 Task: Find a one-way business class flight from San Diego to Springfield for 9 passengers on May 2, with 2 carry-on bags and a price limit of ₹600,000.
Action: Mouse moved to (199, 336)
Screenshot: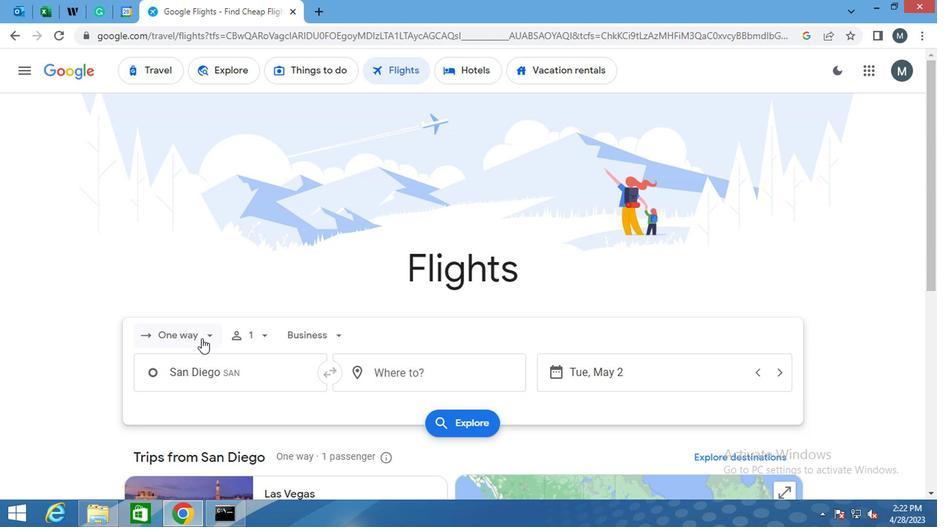 
Action: Mouse pressed left at (199, 336)
Screenshot: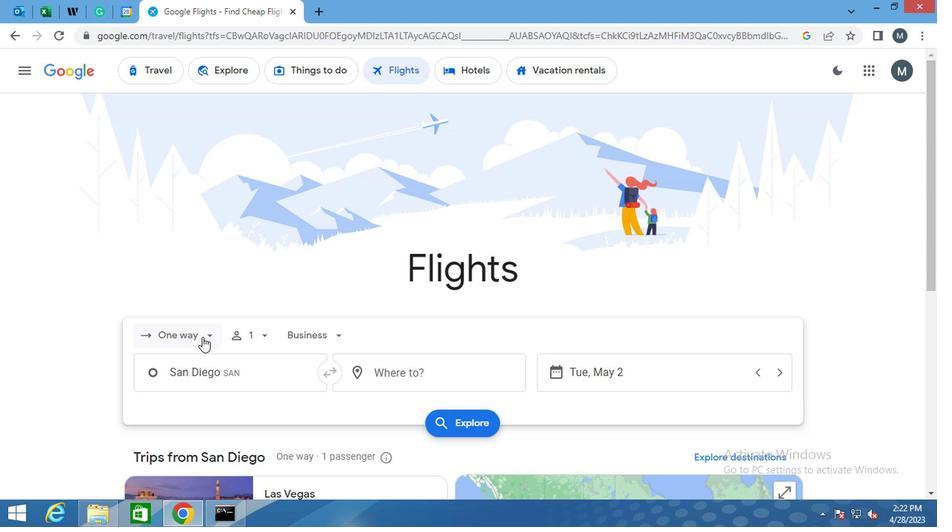 
Action: Mouse moved to (193, 393)
Screenshot: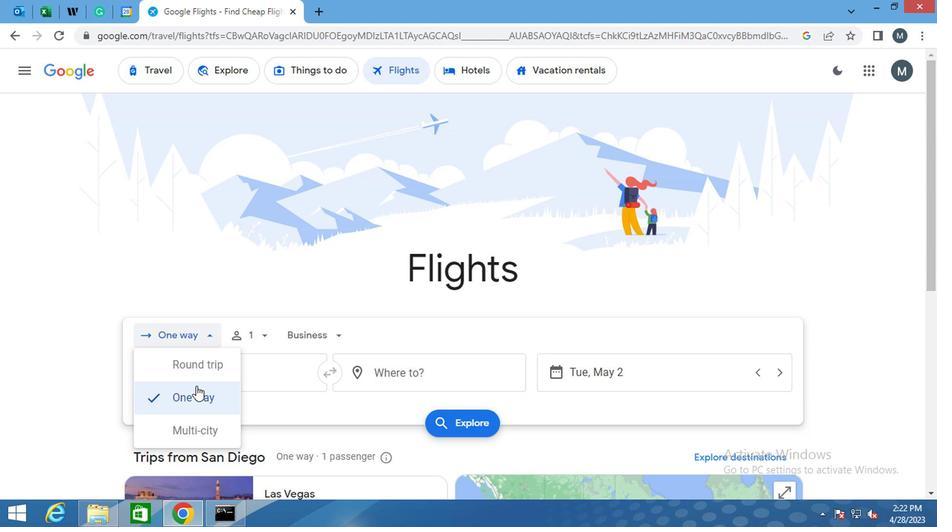 
Action: Mouse pressed left at (193, 393)
Screenshot: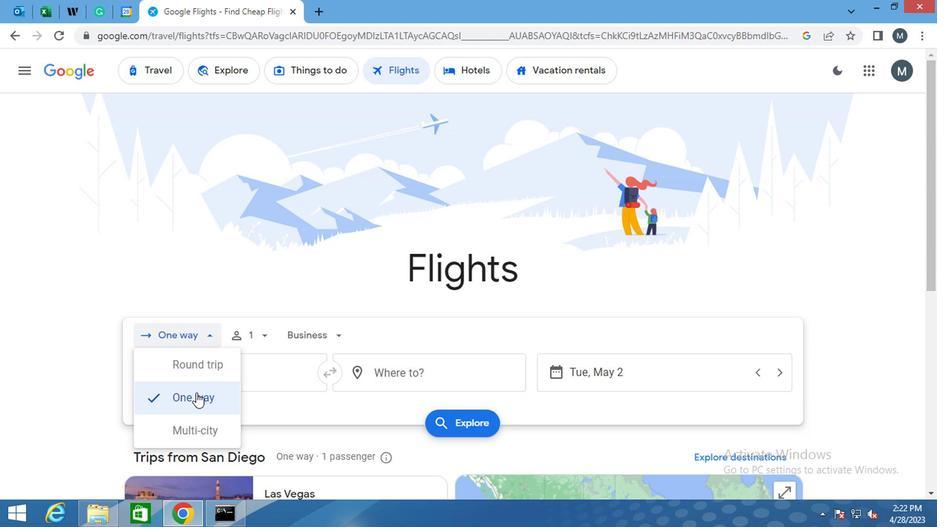 
Action: Mouse moved to (253, 337)
Screenshot: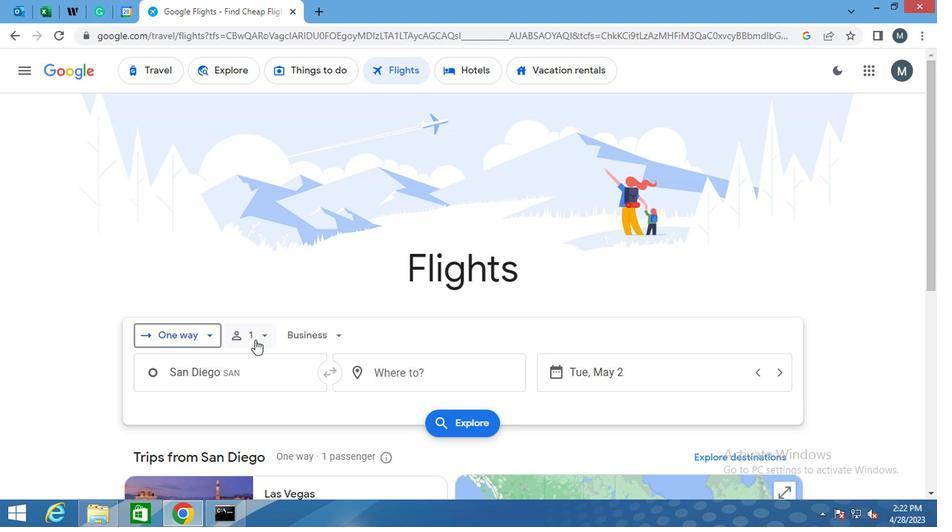 
Action: Mouse pressed left at (253, 337)
Screenshot: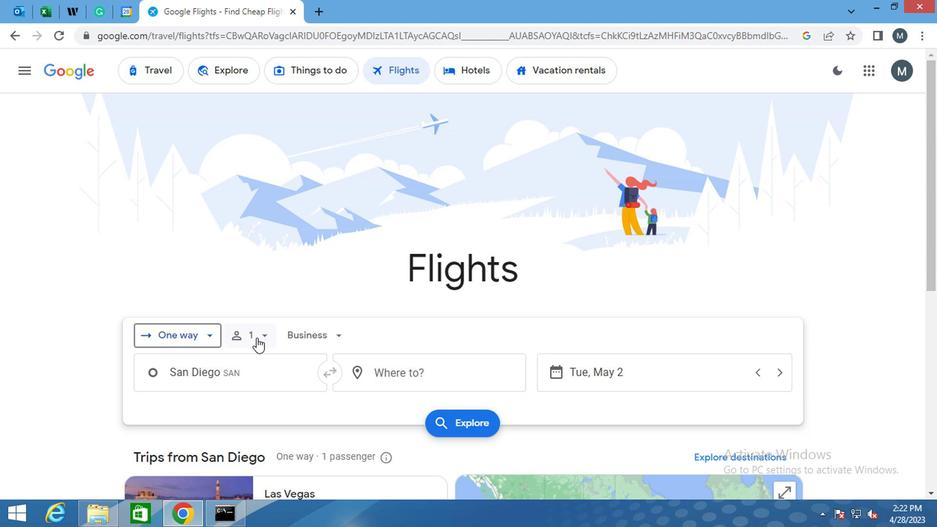 
Action: Mouse moved to (361, 405)
Screenshot: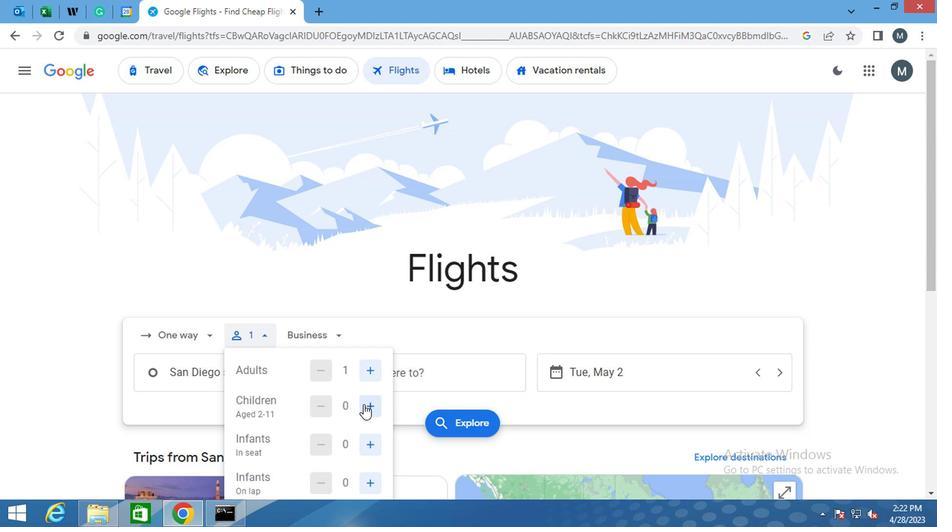 
Action: Mouse pressed left at (361, 405)
Screenshot: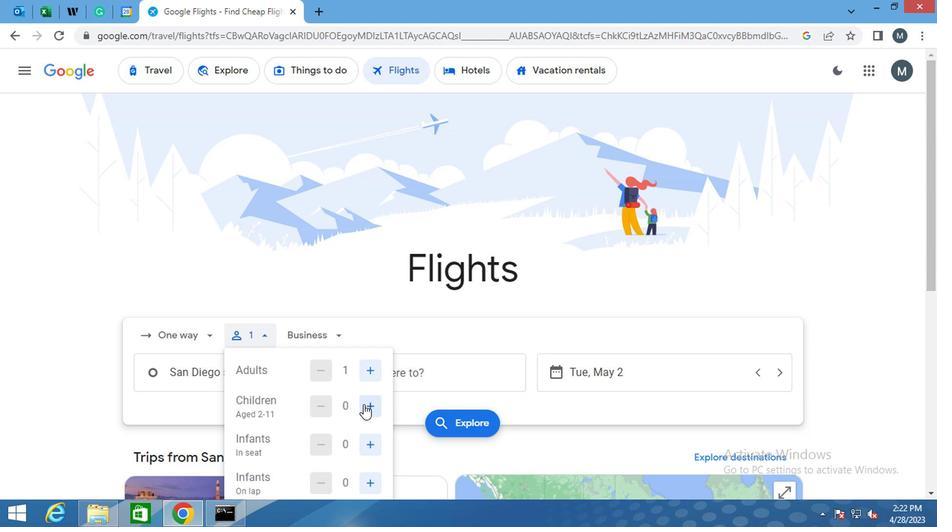 
Action: Mouse moved to (361, 405)
Screenshot: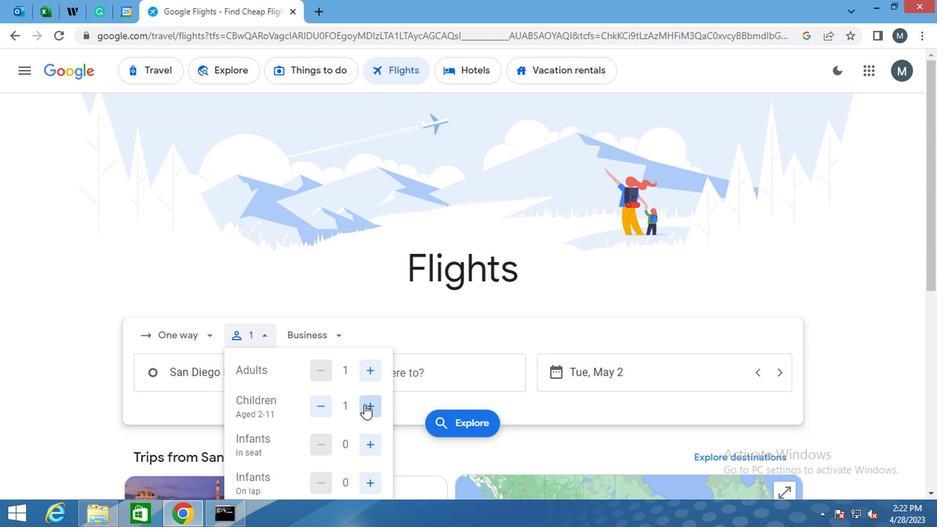 
Action: Mouse pressed left at (361, 405)
Screenshot: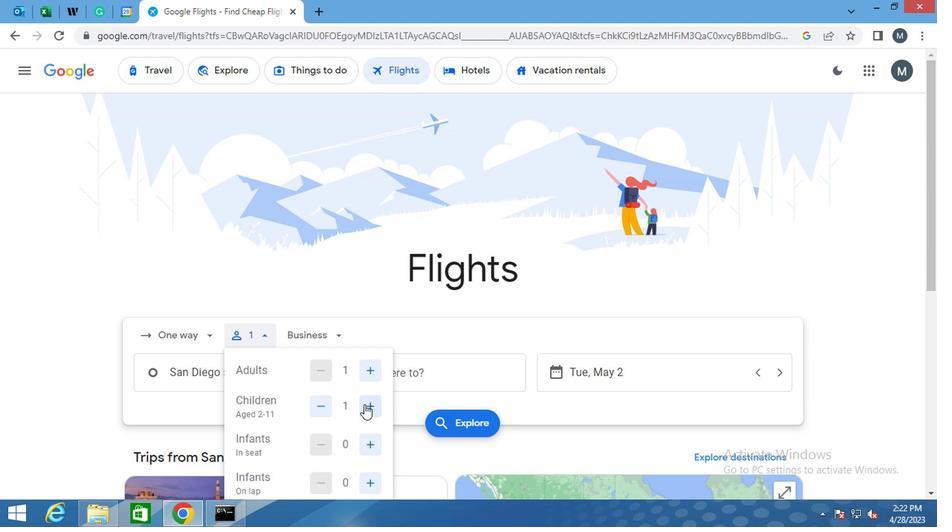 
Action: Mouse pressed left at (361, 405)
Screenshot: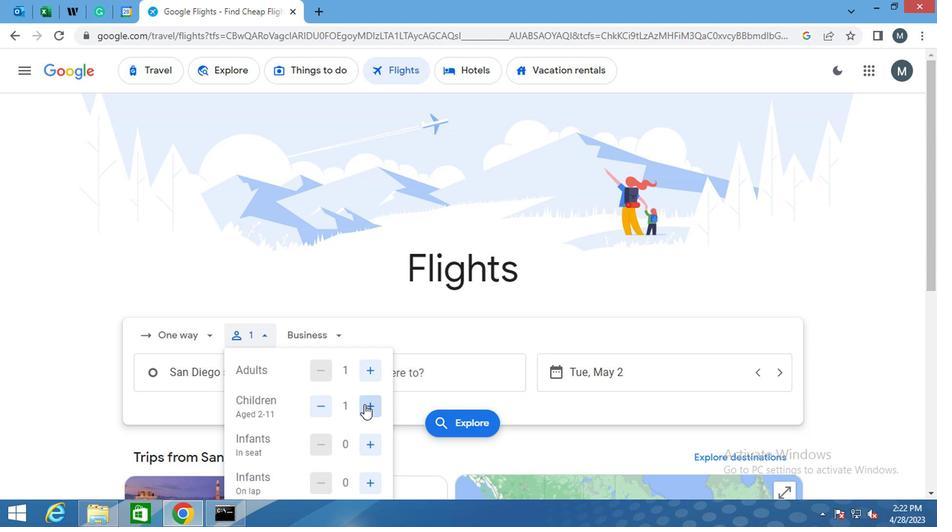 
Action: Mouse pressed left at (361, 405)
Screenshot: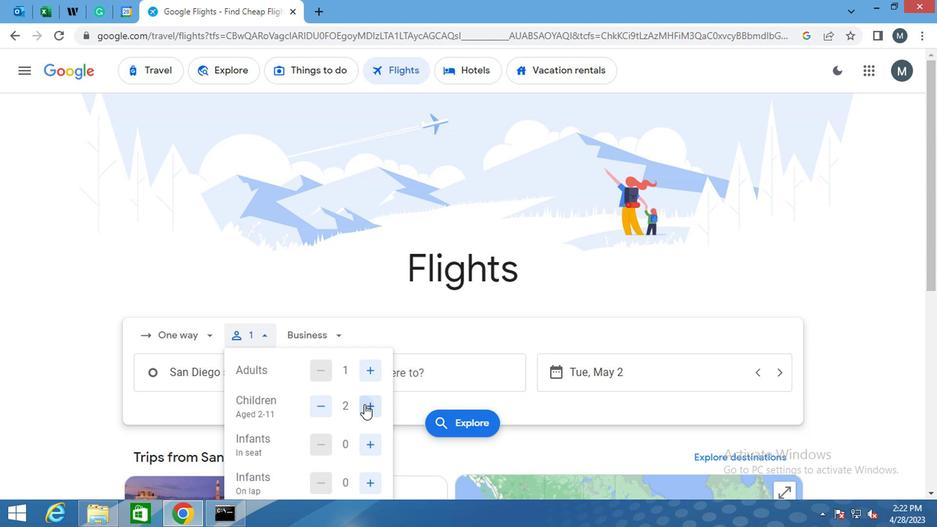 
Action: Mouse pressed left at (361, 405)
Screenshot: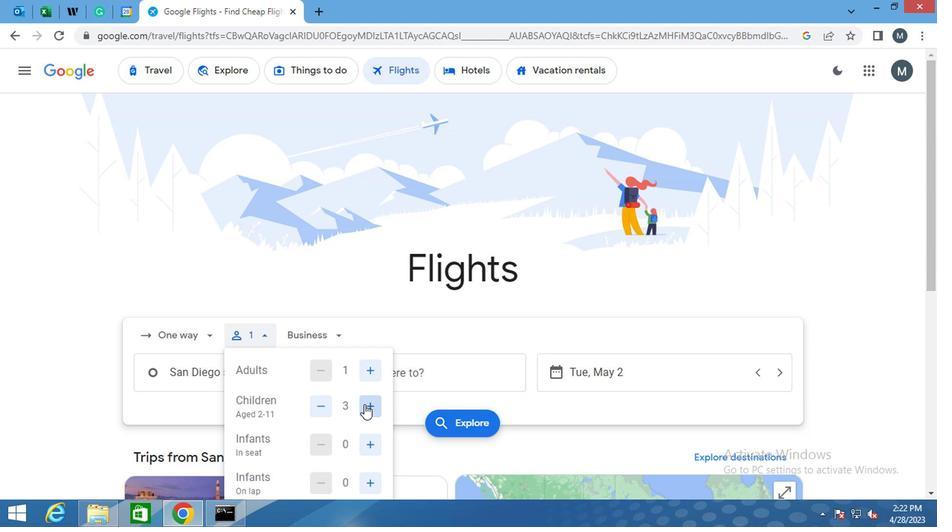 
Action: Mouse pressed left at (361, 405)
Screenshot: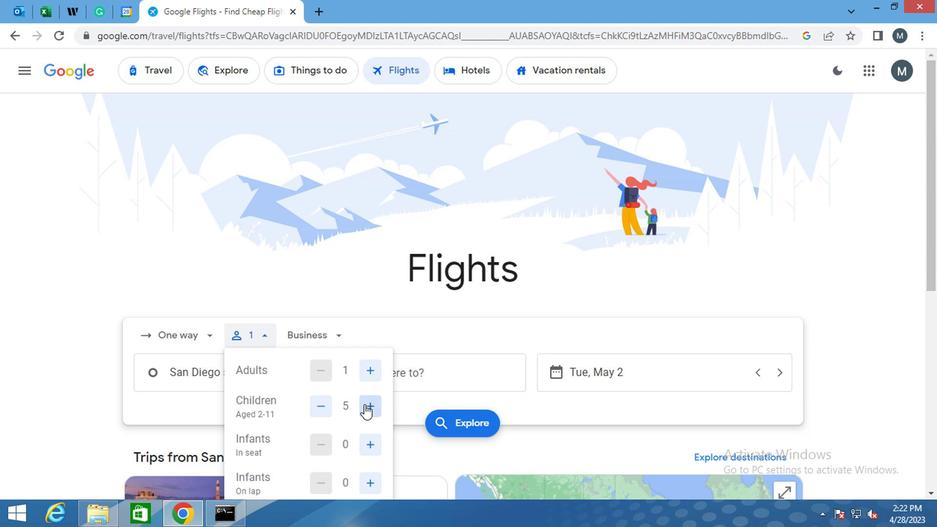 
Action: Mouse moved to (363, 405)
Screenshot: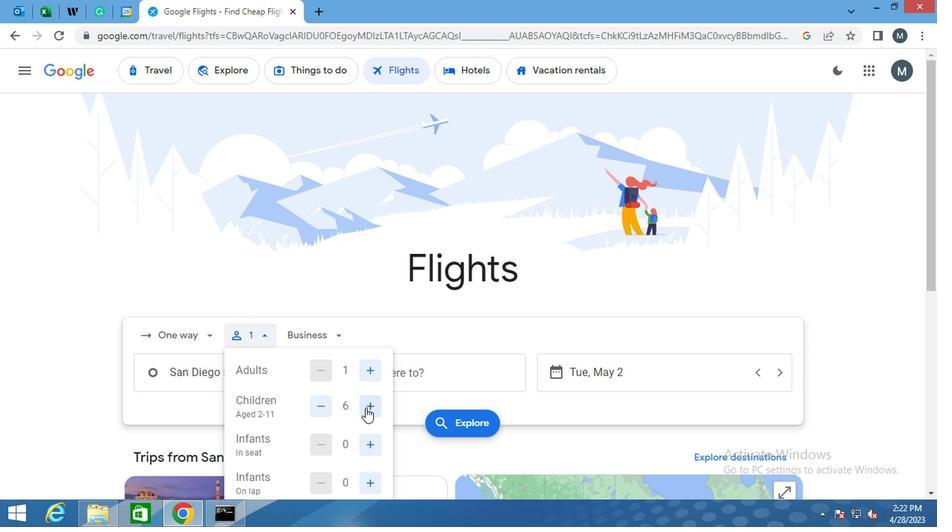 
Action: Mouse scrolled (363, 405) with delta (0, 0)
Screenshot: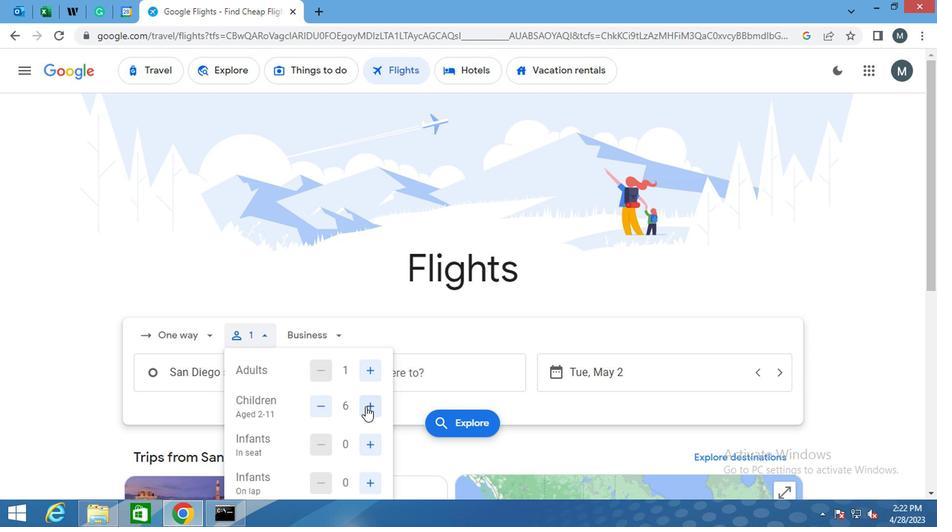 
Action: Mouse moved to (365, 380)
Screenshot: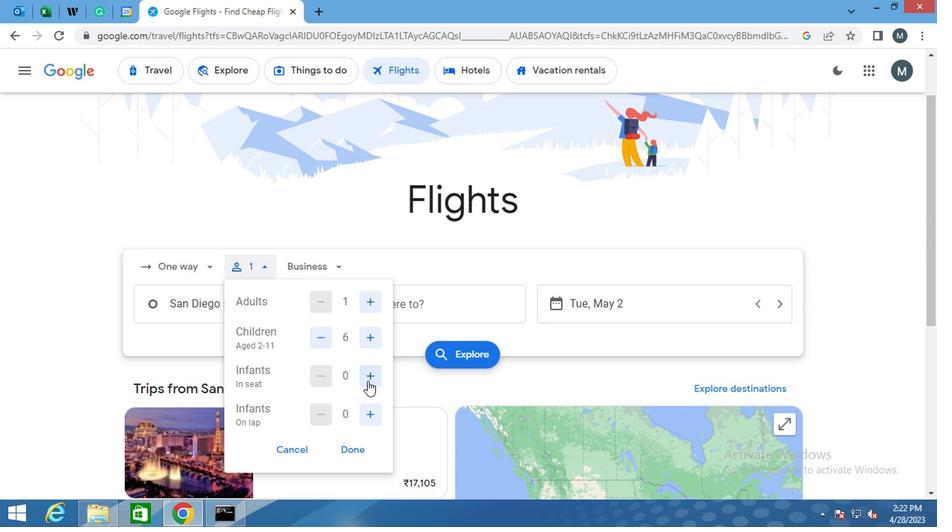 
Action: Mouse pressed left at (365, 380)
Screenshot: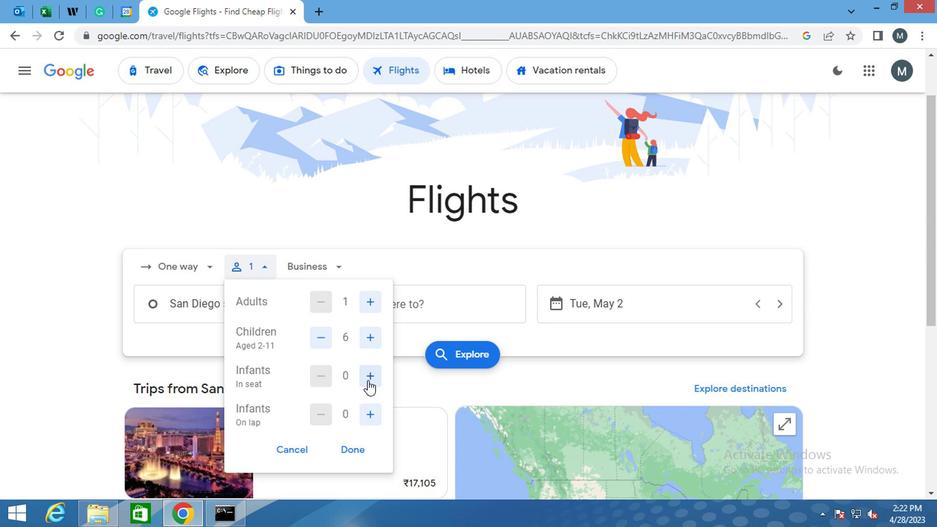 
Action: Mouse moved to (364, 412)
Screenshot: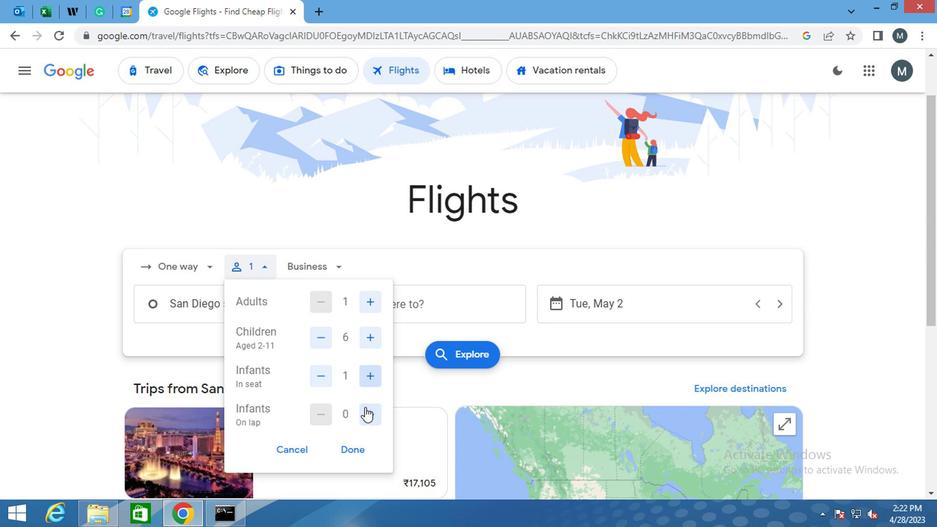 
Action: Mouse pressed left at (364, 412)
Screenshot: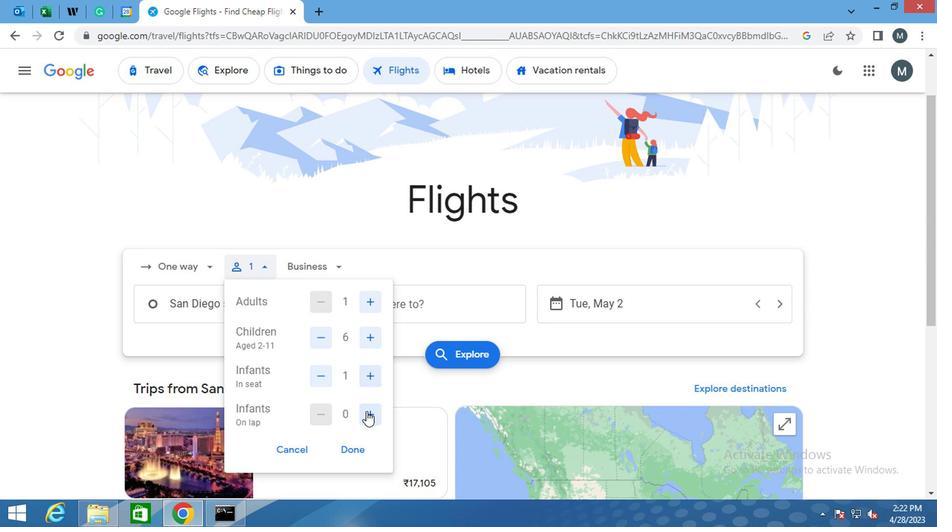 
Action: Mouse moved to (354, 450)
Screenshot: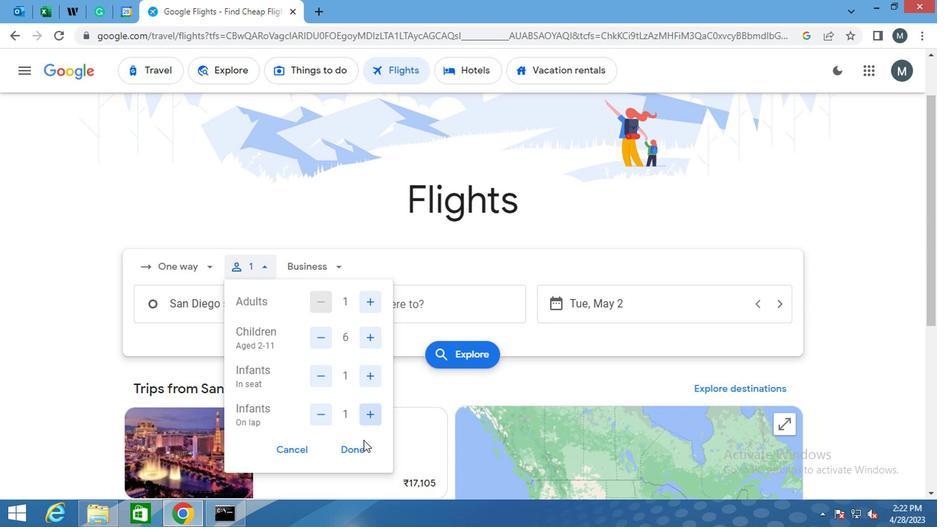 
Action: Mouse pressed left at (354, 450)
Screenshot: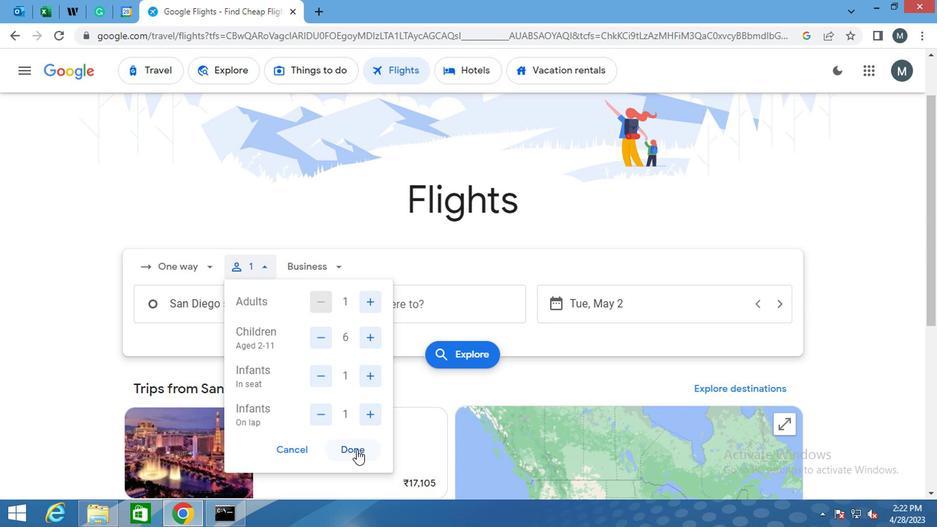 
Action: Mouse moved to (323, 268)
Screenshot: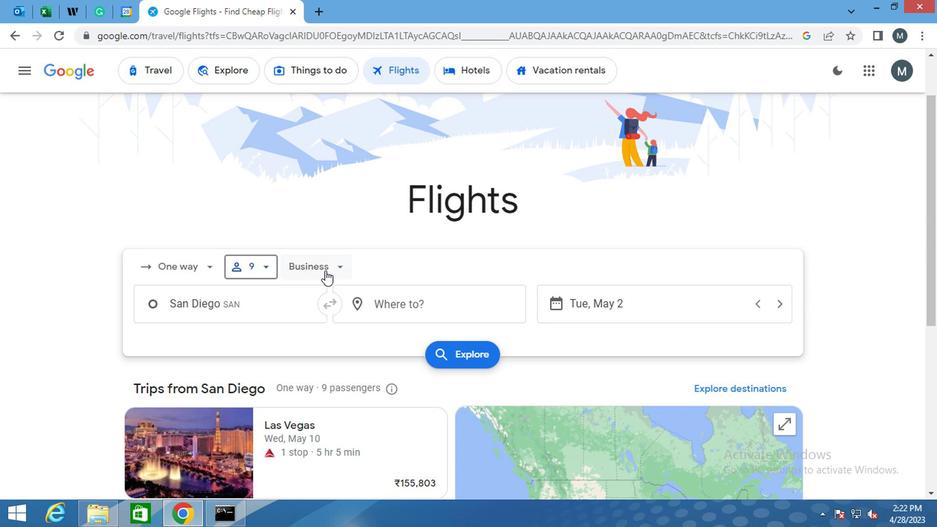 
Action: Mouse pressed left at (323, 268)
Screenshot: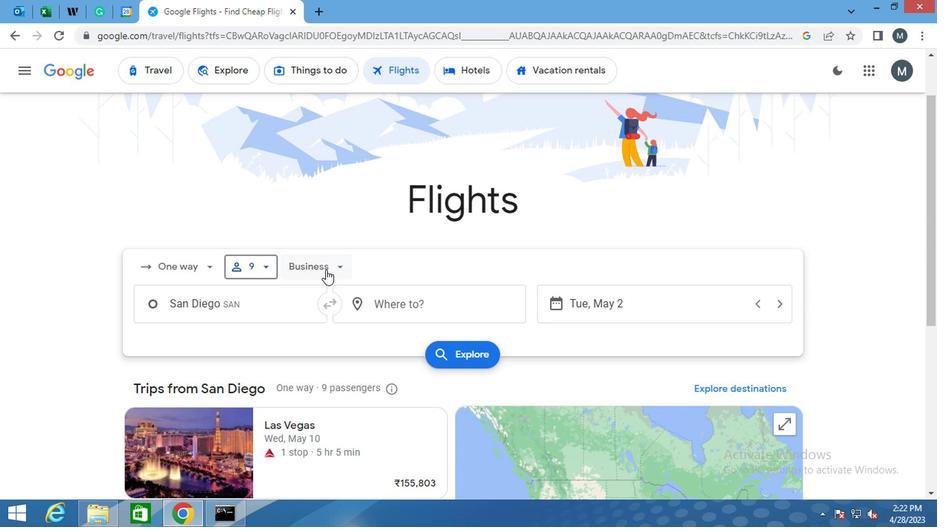 
Action: Mouse moved to (338, 365)
Screenshot: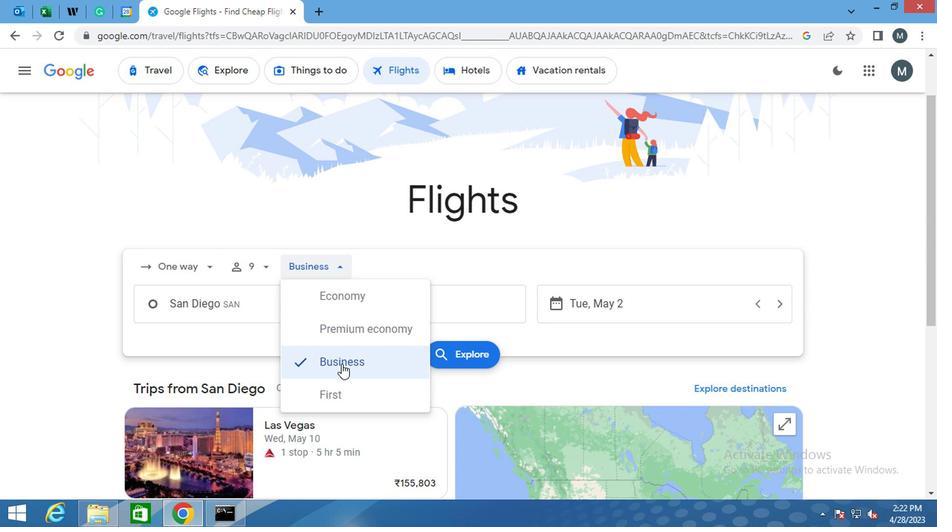 
Action: Mouse pressed left at (338, 365)
Screenshot: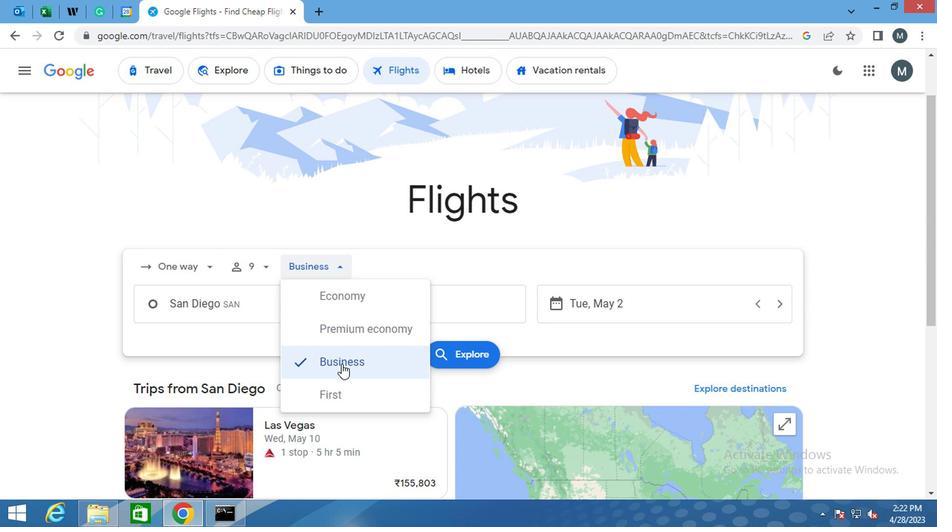 
Action: Mouse moved to (239, 304)
Screenshot: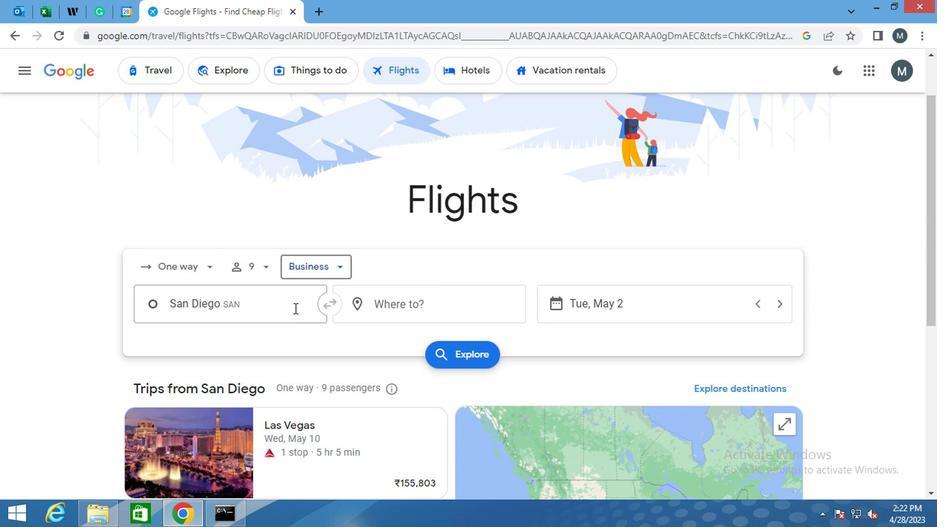 
Action: Mouse pressed left at (239, 304)
Screenshot: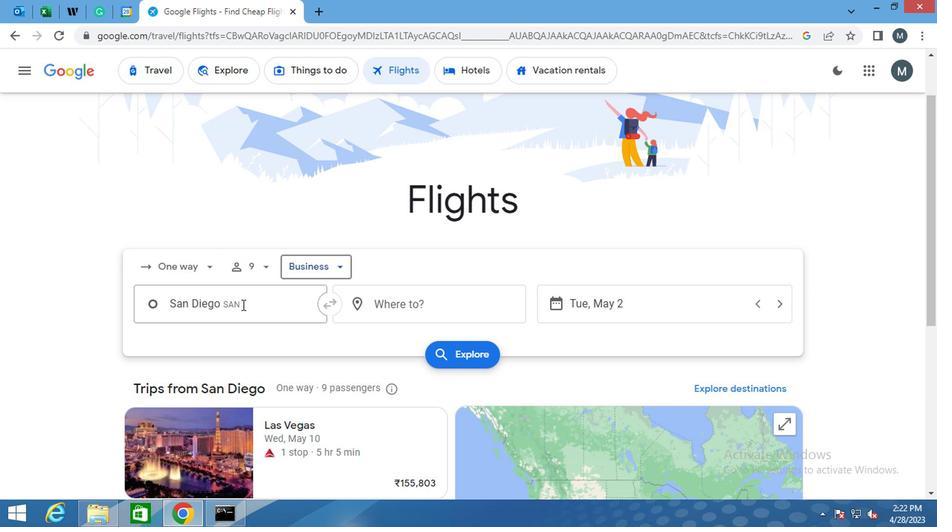
Action: Mouse moved to (260, 381)
Screenshot: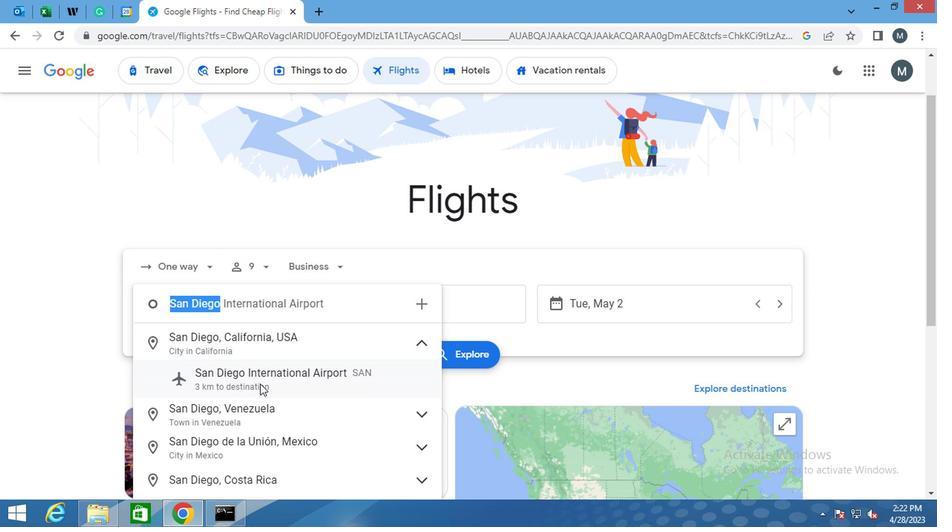 
Action: Mouse pressed left at (260, 381)
Screenshot: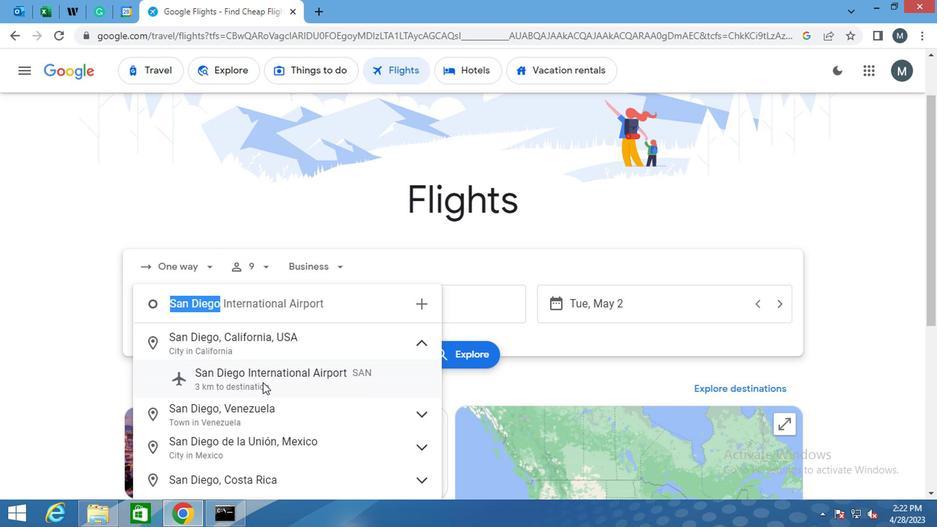 
Action: Mouse moved to (388, 311)
Screenshot: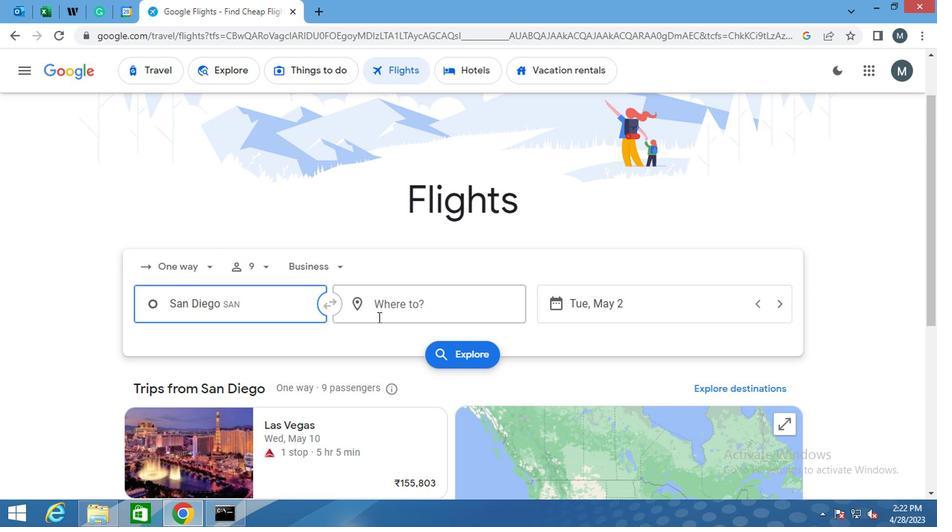 
Action: Mouse pressed left at (388, 311)
Screenshot: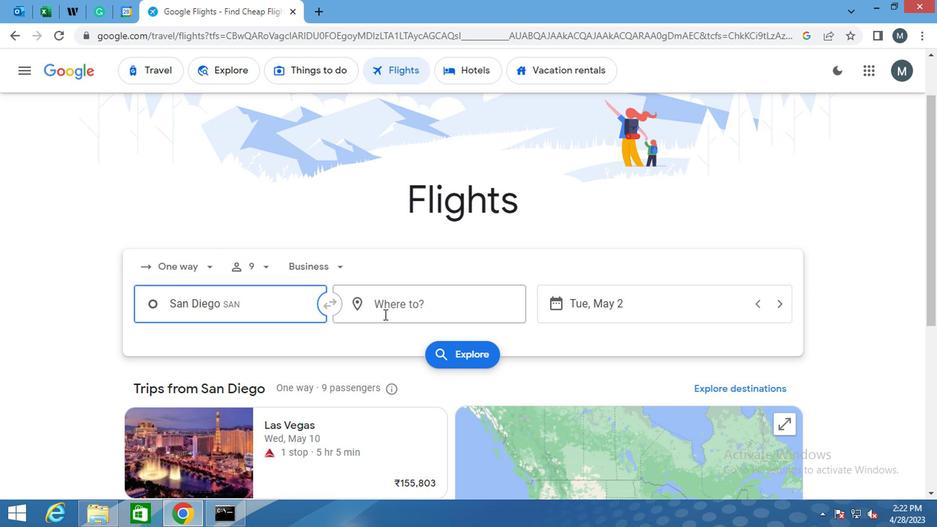 
Action: Key pressed <Key.shift>SPRINGFIELD<Key.space>
Screenshot: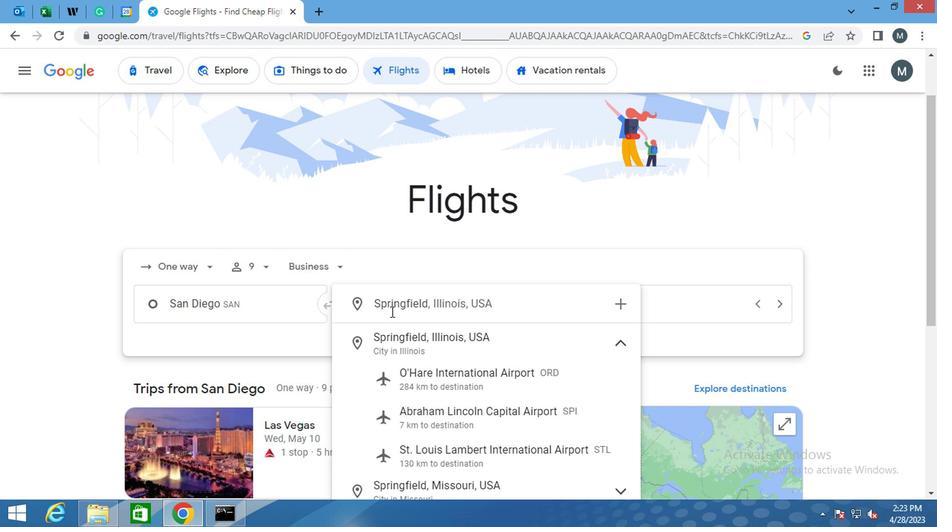 
Action: Mouse moved to (459, 410)
Screenshot: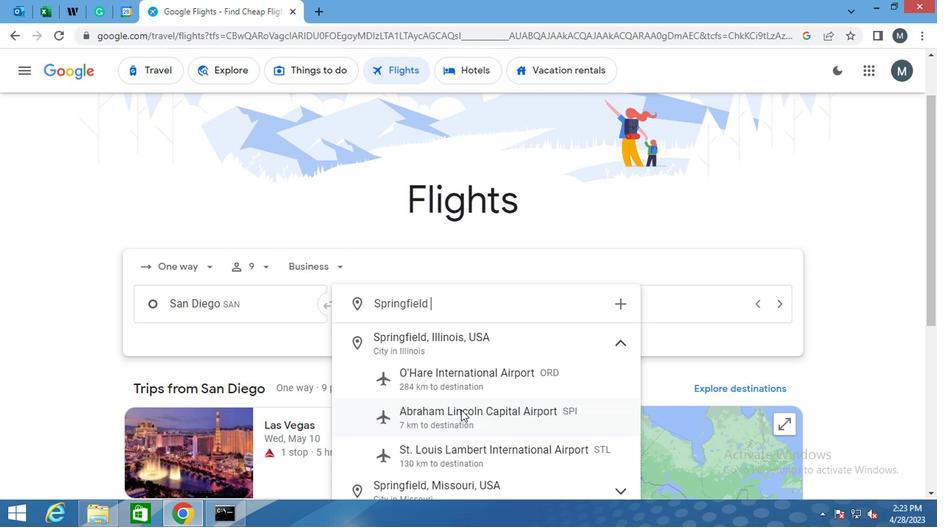
Action: Mouse pressed left at (459, 410)
Screenshot: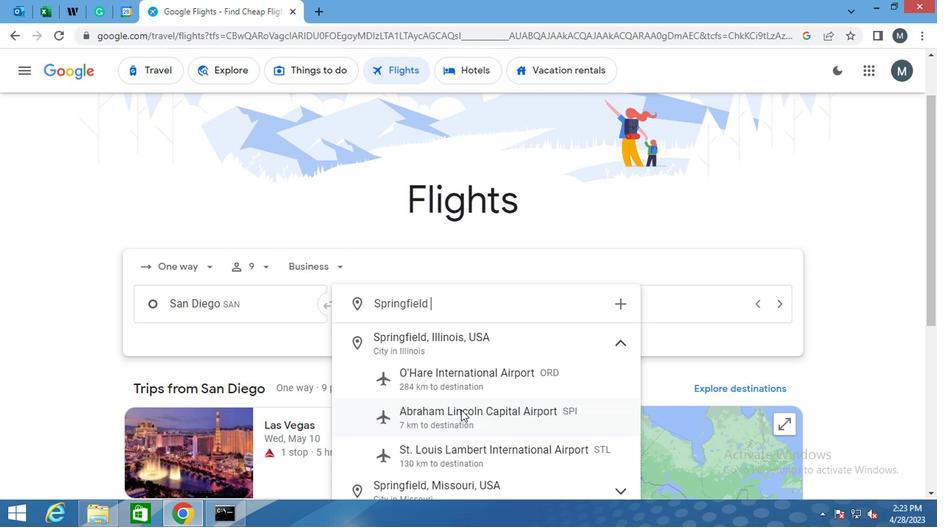 
Action: Mouse moved to (579, 297)
Screenshot: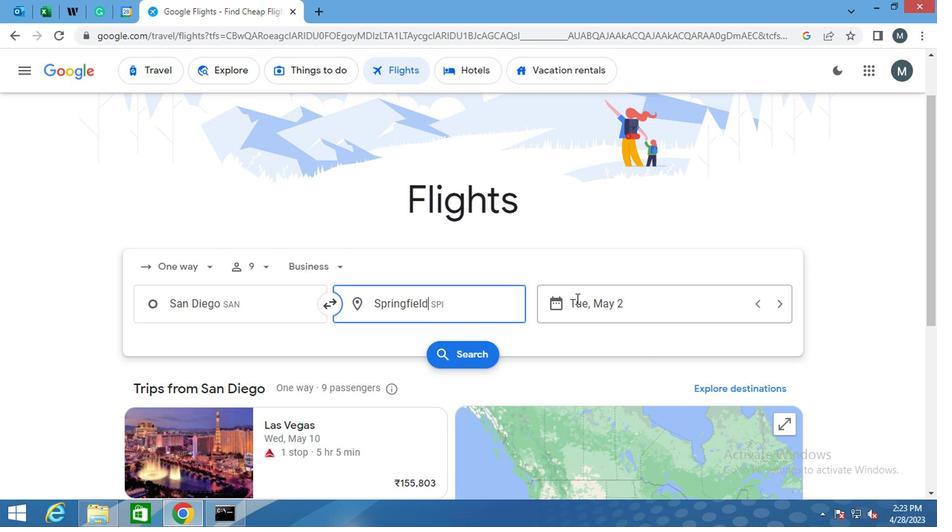 
Action: Mouse pressed left at (579, 297)
Screenshot: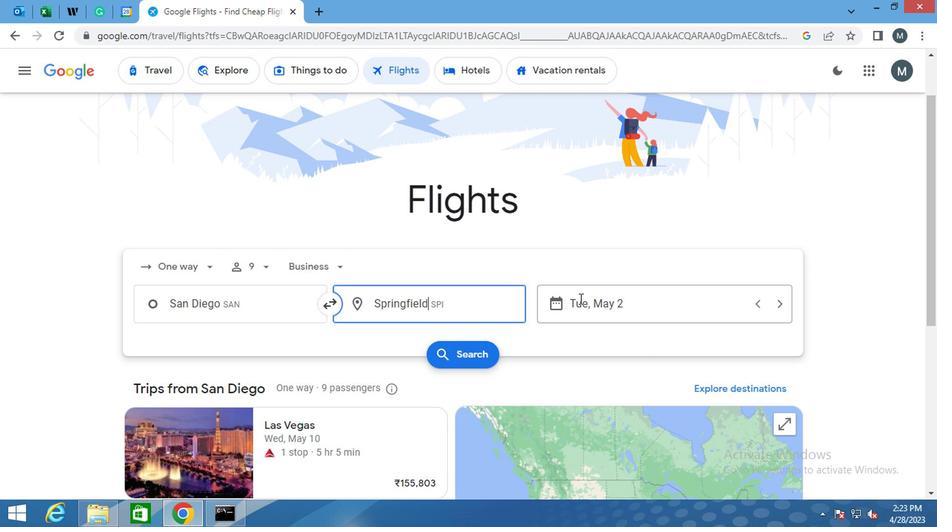 
Action: Mouse moved to (637, 236)
Screenshot: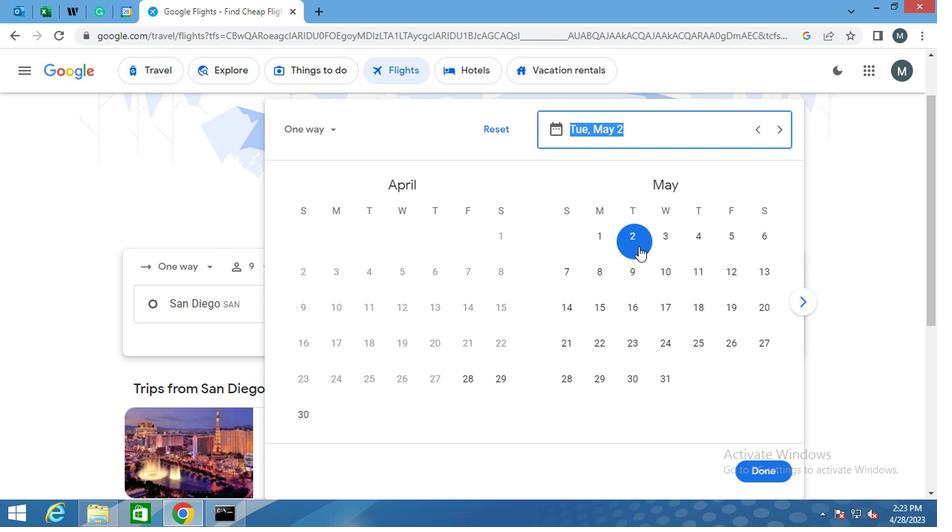 
Action: Mouse pressed left at (637, 236)
Screenshot: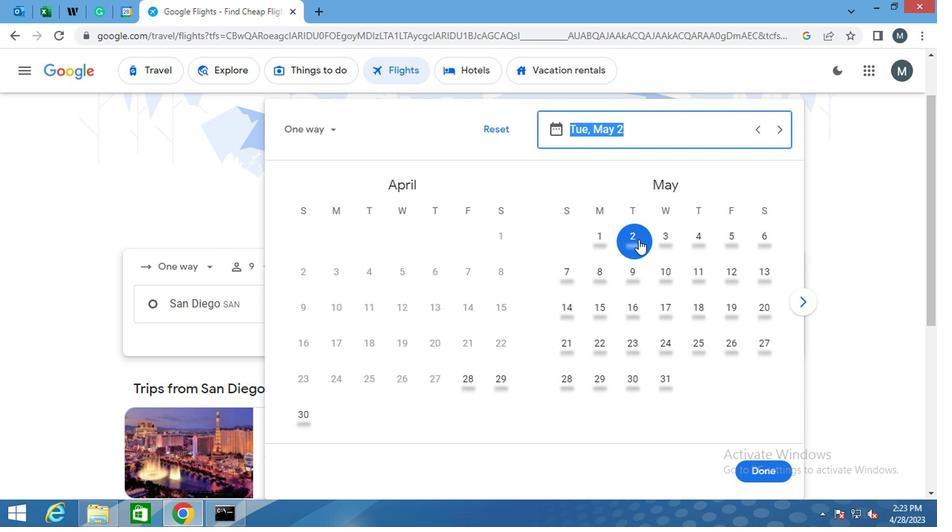
Action: Mouse moved to (746, 467)
Screenshot: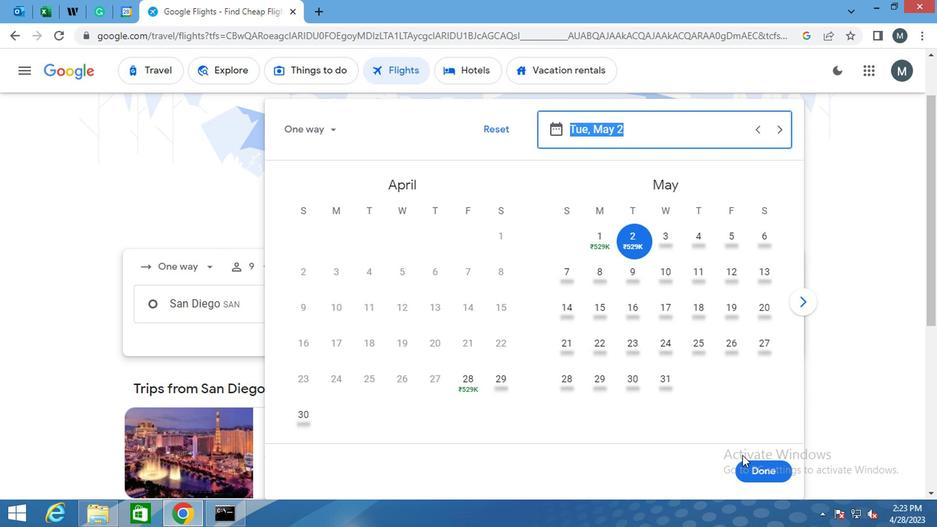 
Action: Mouse pressed left at (746, 467)
Screenshot: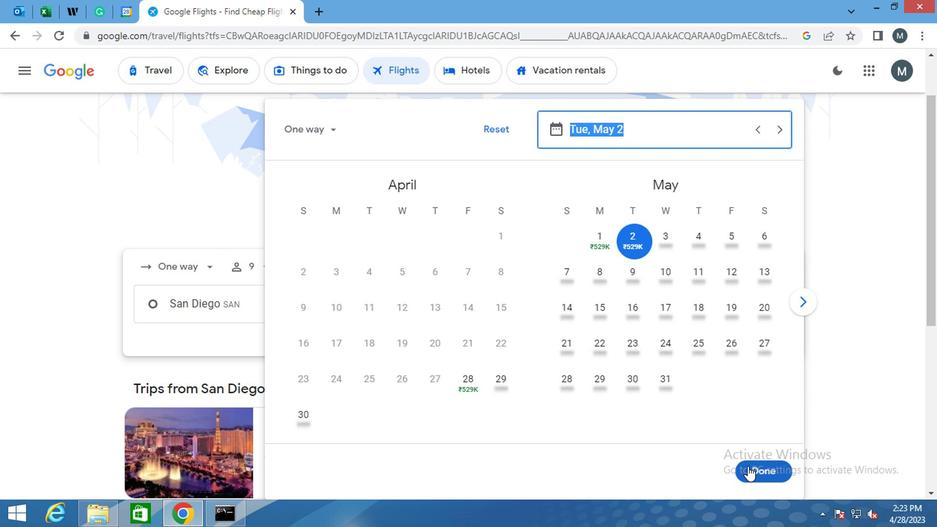 
Action: Mouse moved to (255, 314)
Screenshot: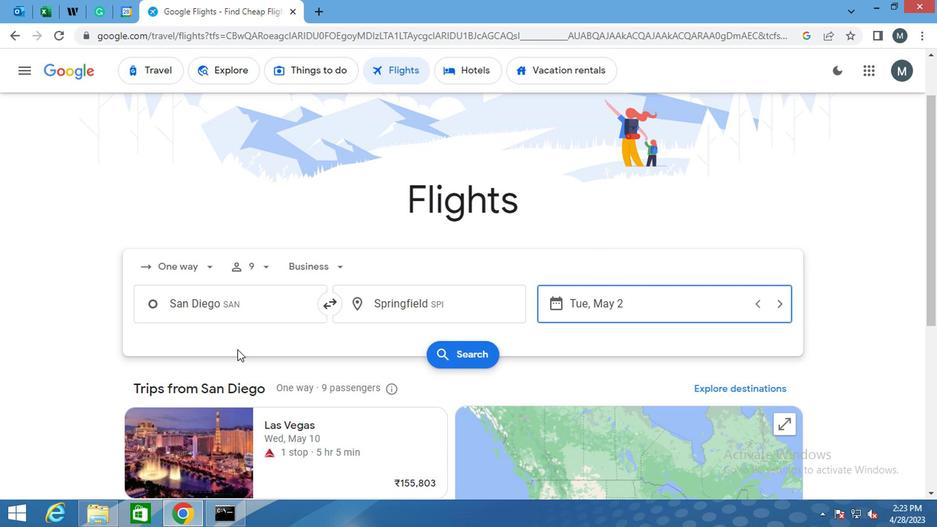 
Action: Mouse scrolled (255, 314) with delta (0, 0)
Screenshot: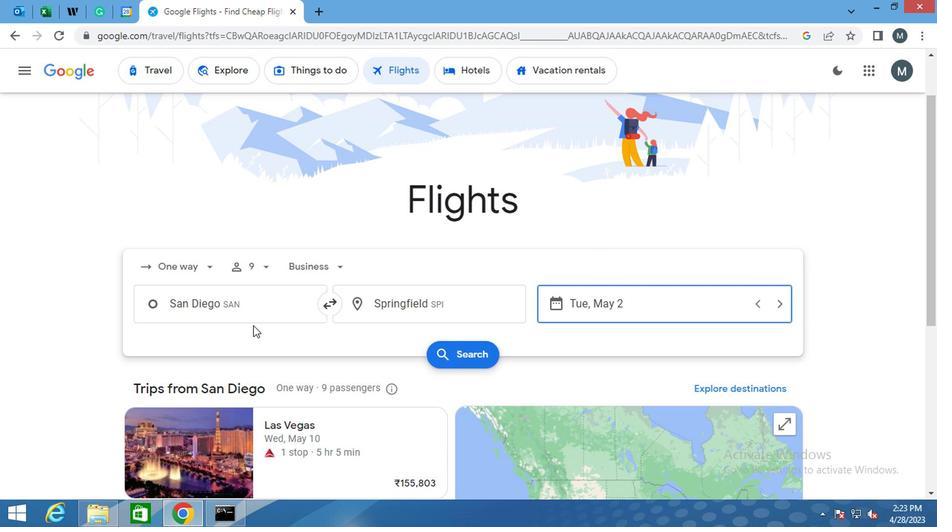 
Action: Mouse moved to (454, 290)
Screenshot: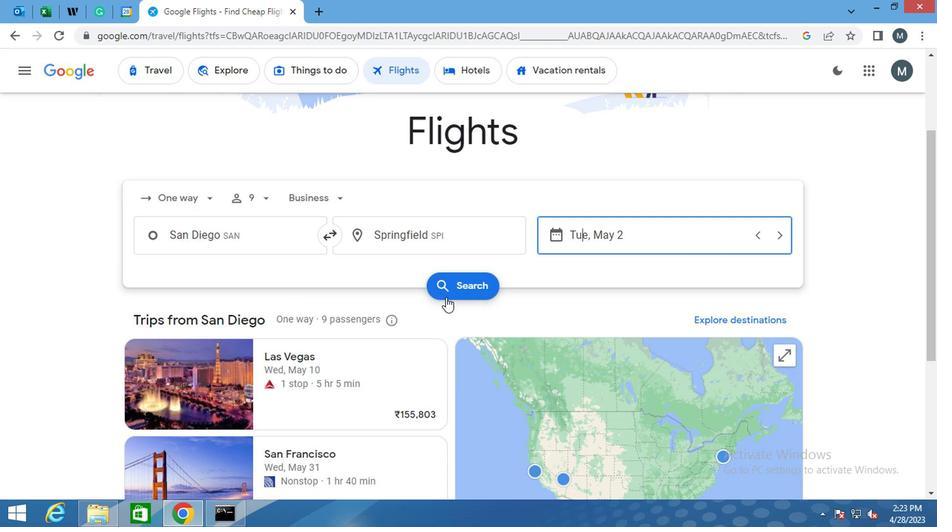 
Action: Mouse pressed left at (454, 290)
Screenshot: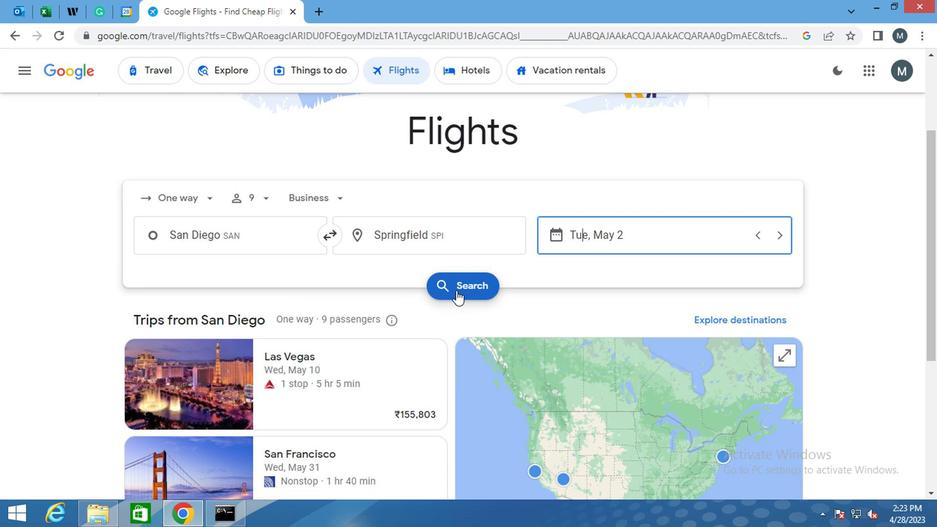 
Action: Mouse moved to (159, 198)
Screenshot: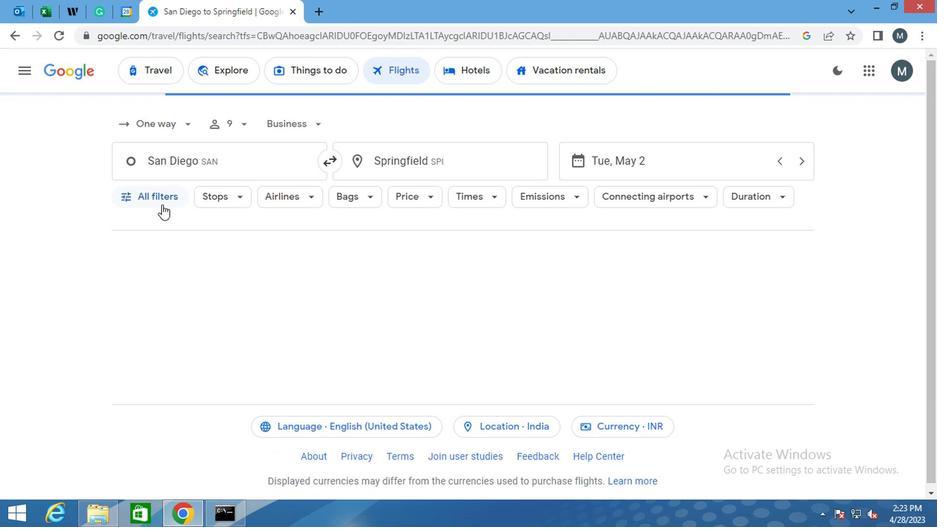 
Action: Mouse pressed left at (159, 198)
Screenshot: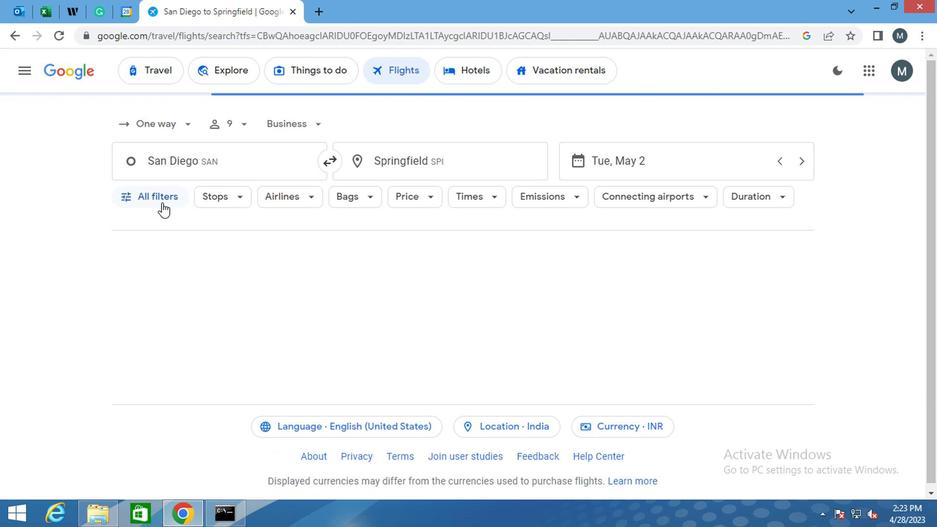 
Action: Mouse moved to (223, 306)
Screenshot: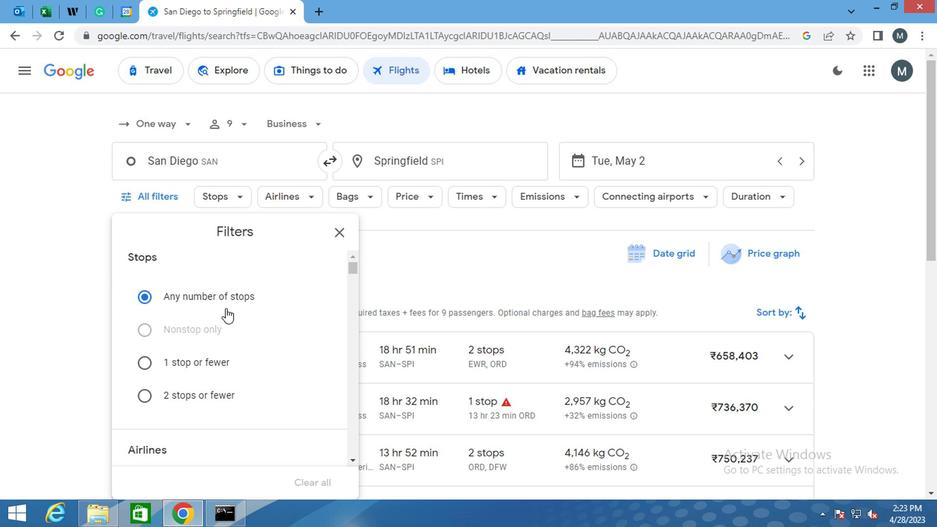 
Action: Mouse scrolled (223, 305) with delta (0, 0)
Screenshot: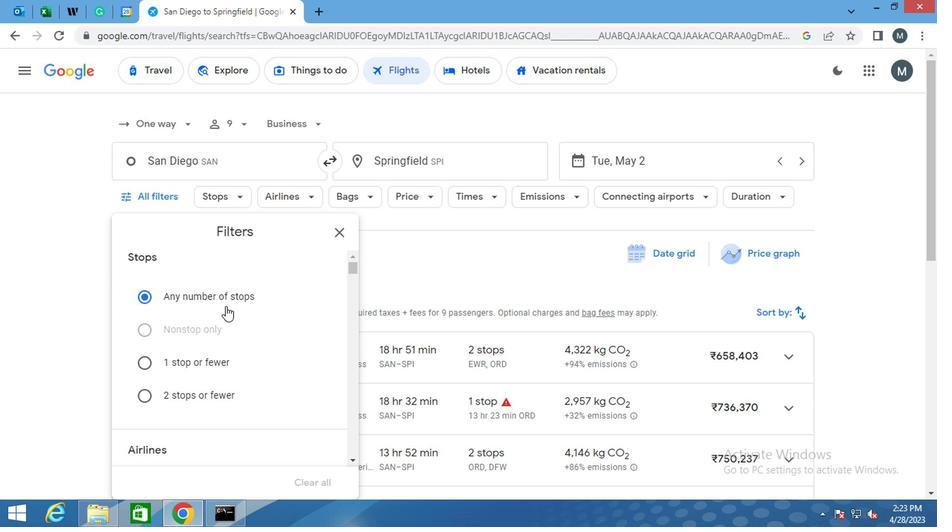 
Action: Mouse moved to (216, 322)
Screenshot: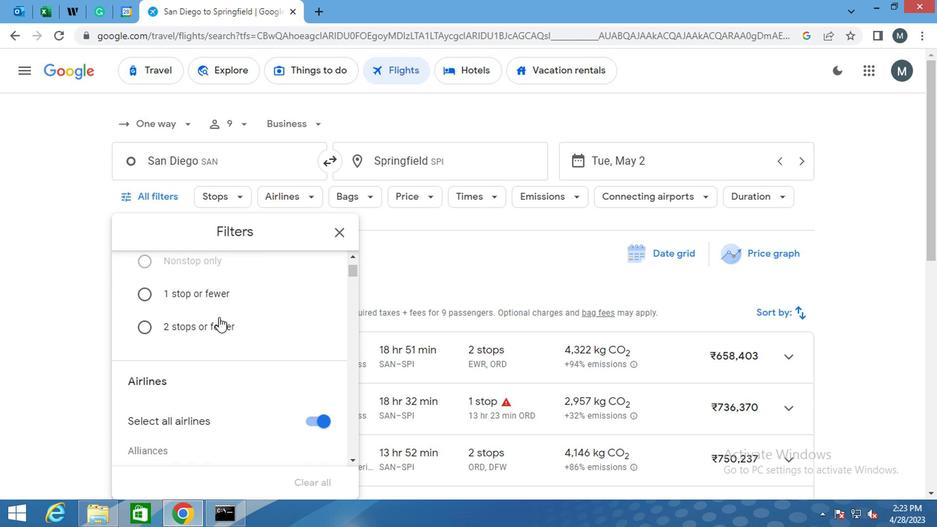 
Action: Mouse scrolled (216, 321) with delta (0, 0)
Screenshot: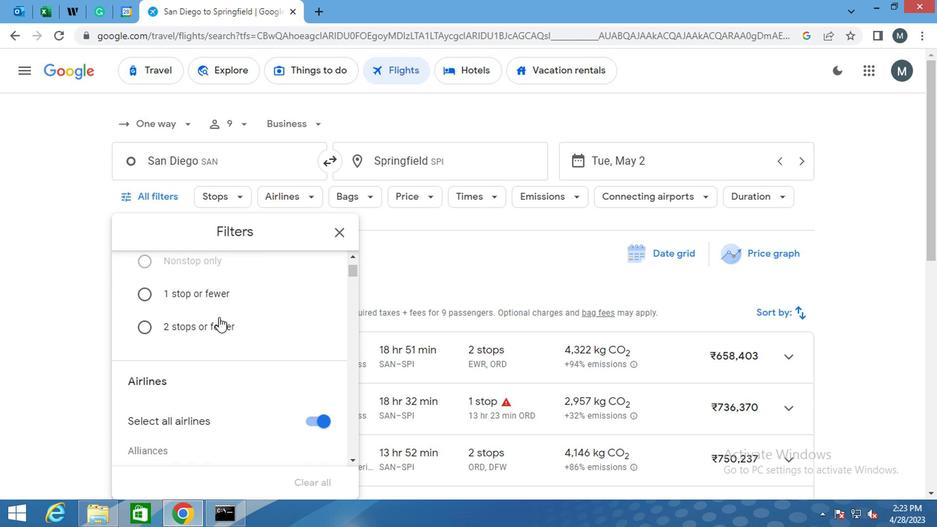 
Action: Mouse moved to (216, 326)
Screenshot: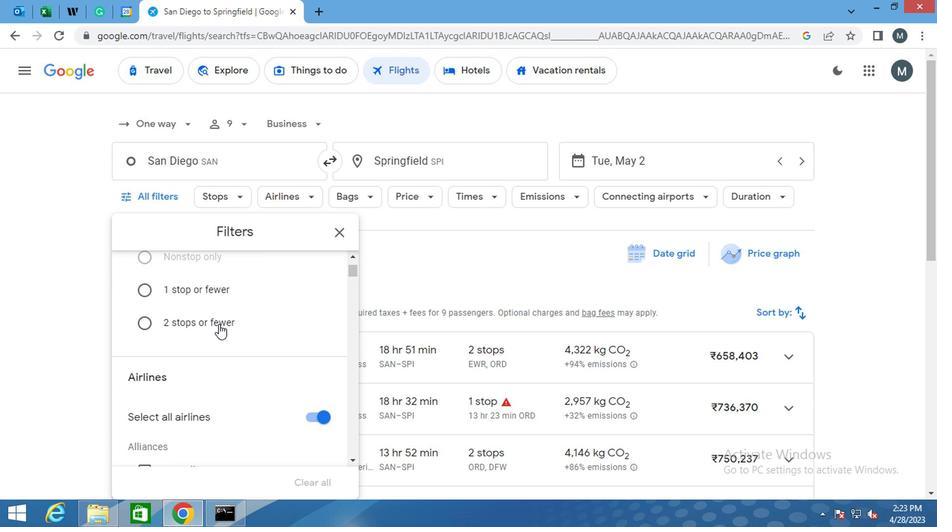 
Action: Mouse scrolled (216, 327) with delta (0, 0)
Screenshot: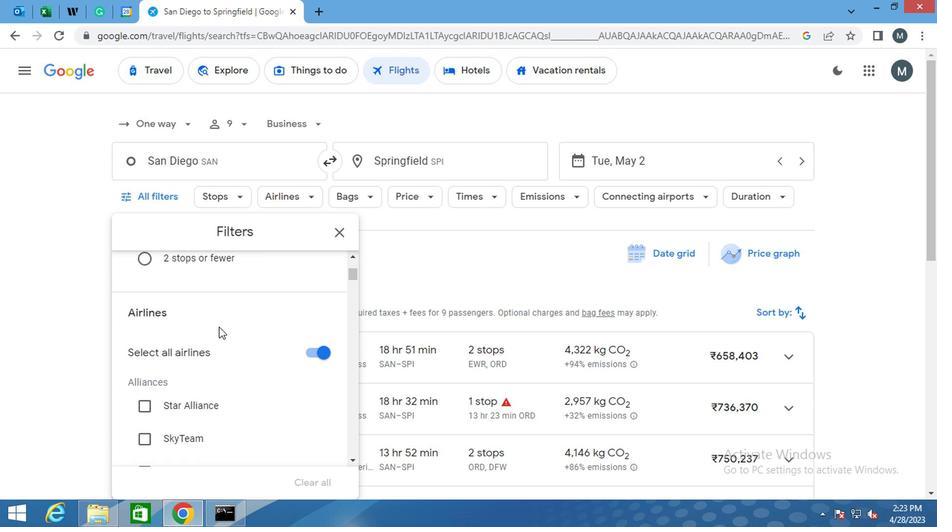 
Action: Mouse moved to (219, 322)
Screenshot: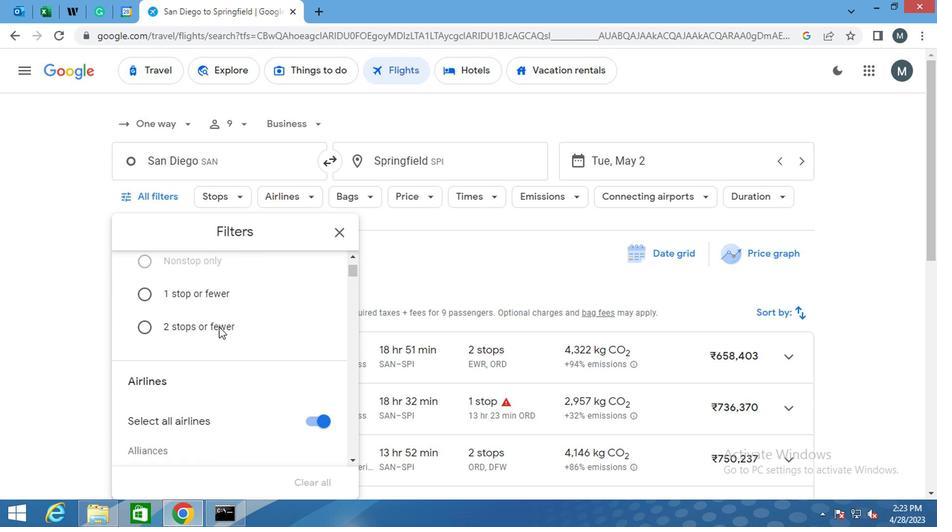 
Action: Mouse scrolled (219, 323) with delta (0, 0)
Screenshot: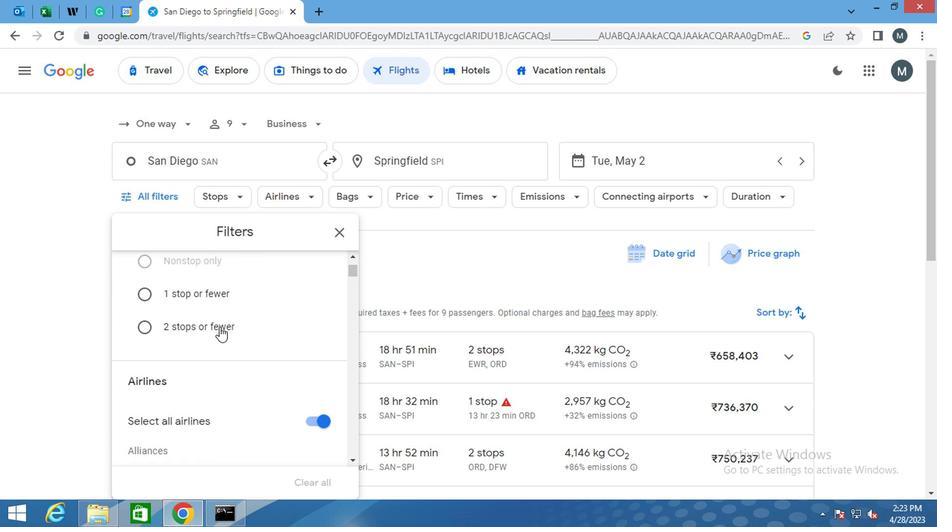 
Action: Mouse scrolled (219, 323) with delta (0, 0)
Screenshot: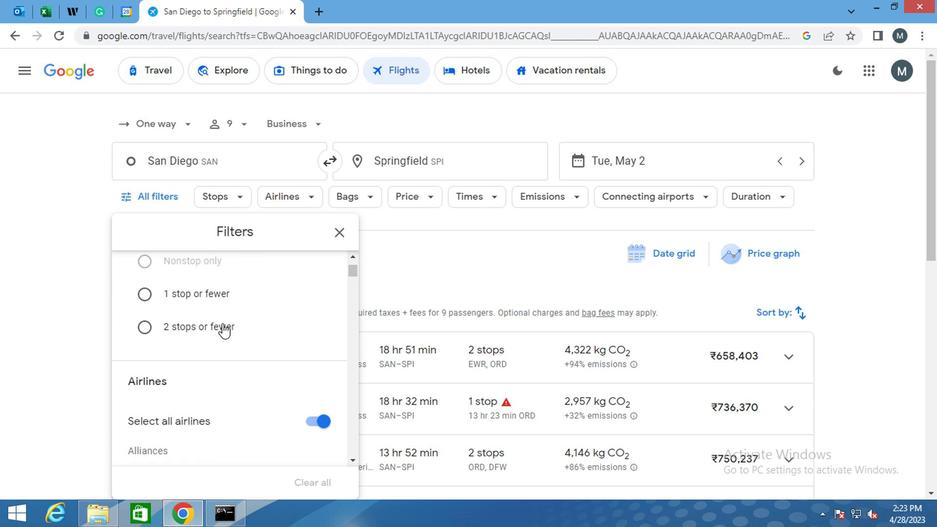
Action: Mouse moved to (220, 322)
Screenshot: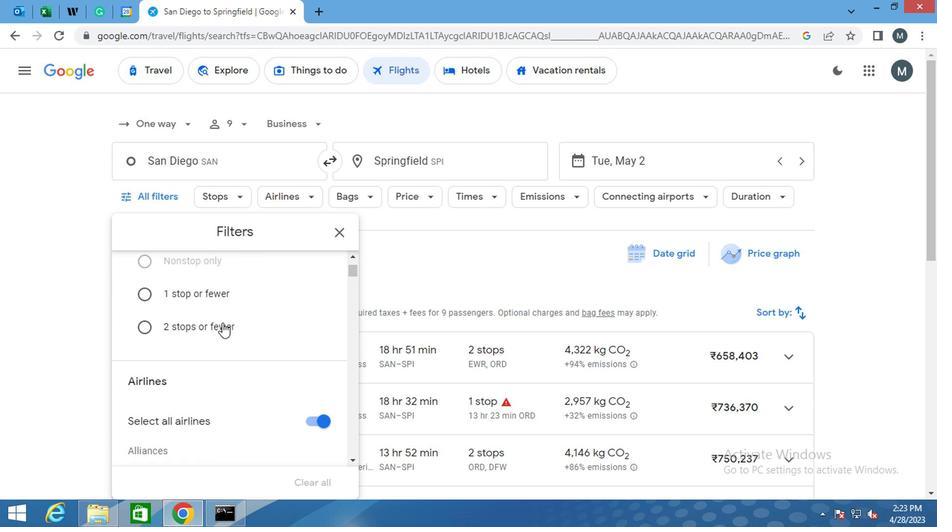 
Action: Mouse scrolled (220, 321) with delta (0, 0)
Screenshot: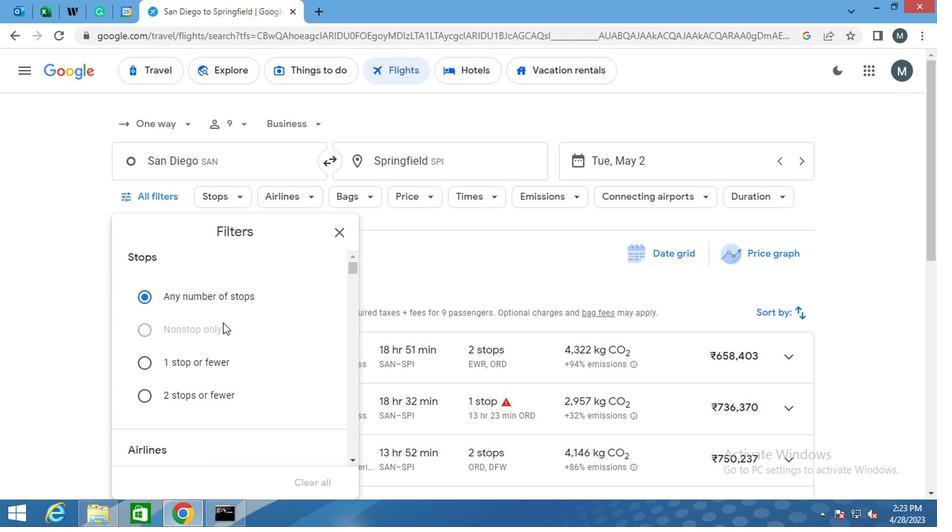 
Action: Mouse scrolled (220, 321) with delta (0, 0)
Screenshot: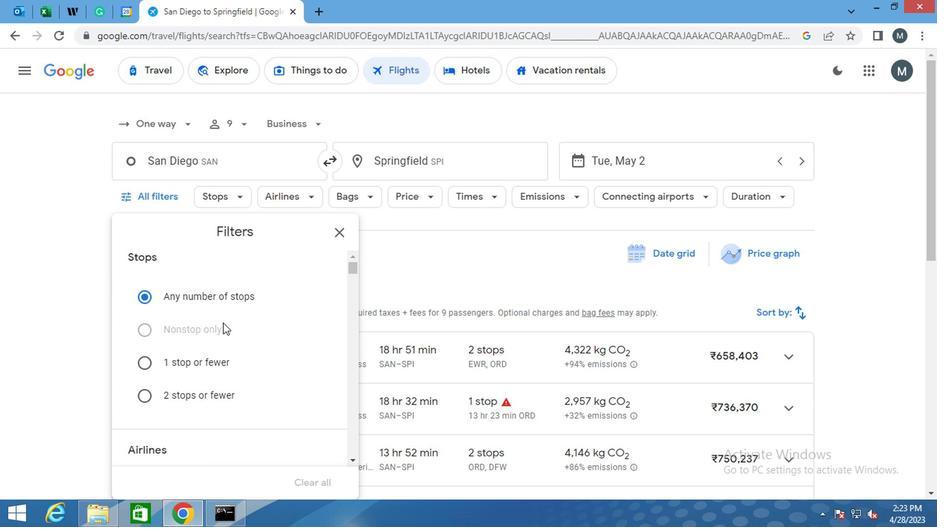 
Action: Mouse moved to (220, 322)
Screenshot: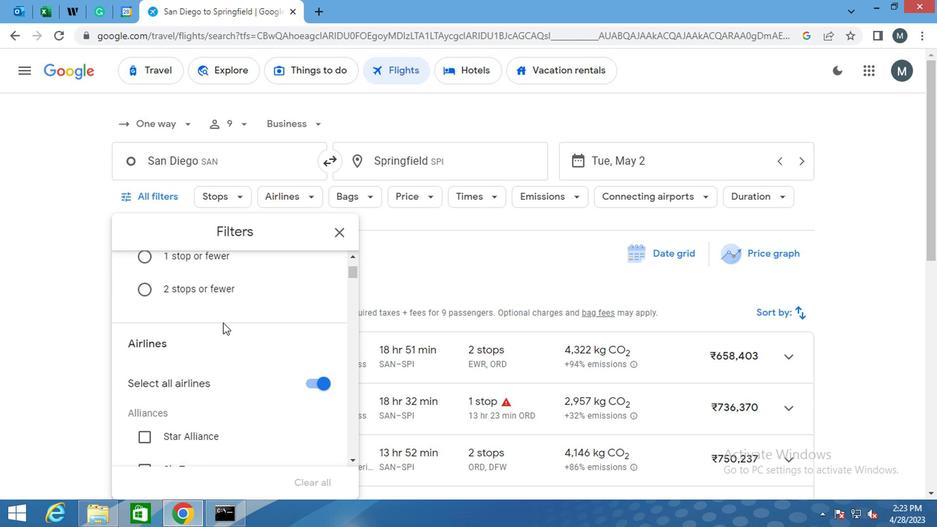 
Action: Mouse scrolled (220, 321) with delta (0, 0)
Screenshot: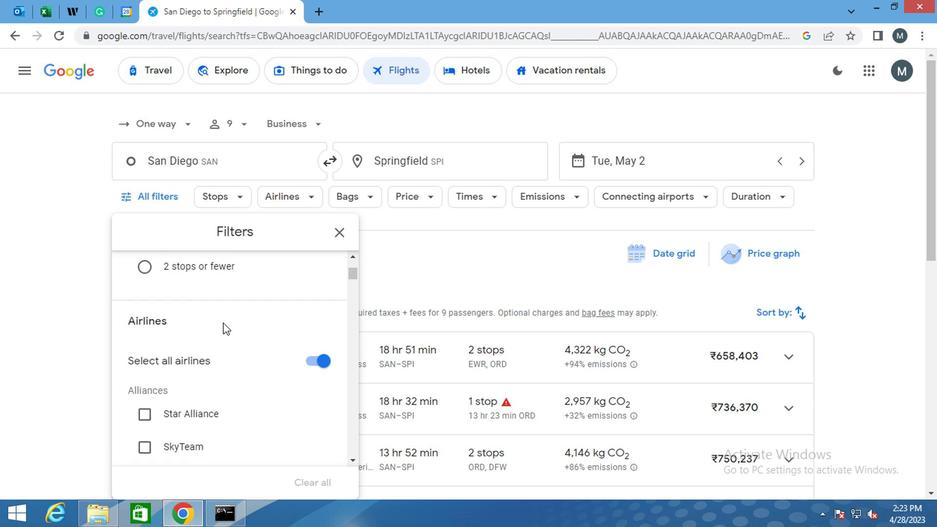 
Action: Mouse moved to (220, 324)
Screenshot: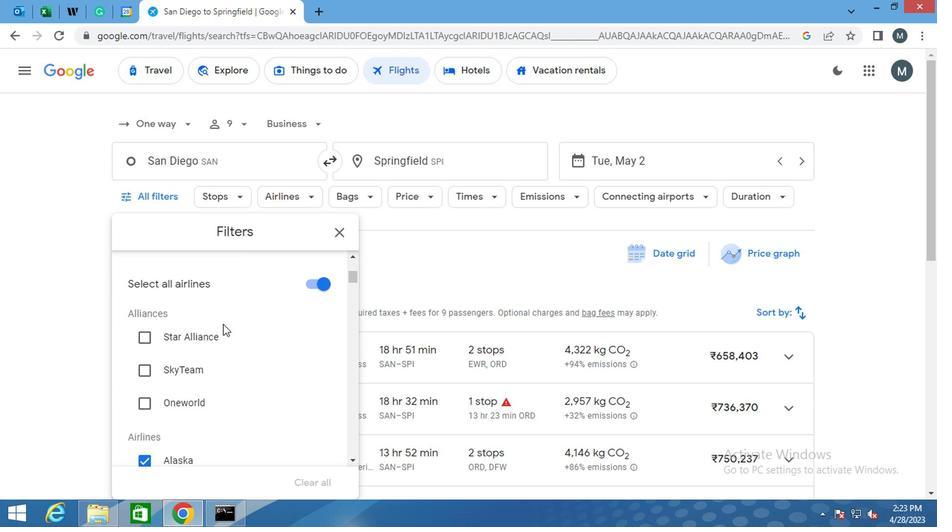 
Action: Mouse scrolled (220, 324) with delta (0, 0)
Screenshot: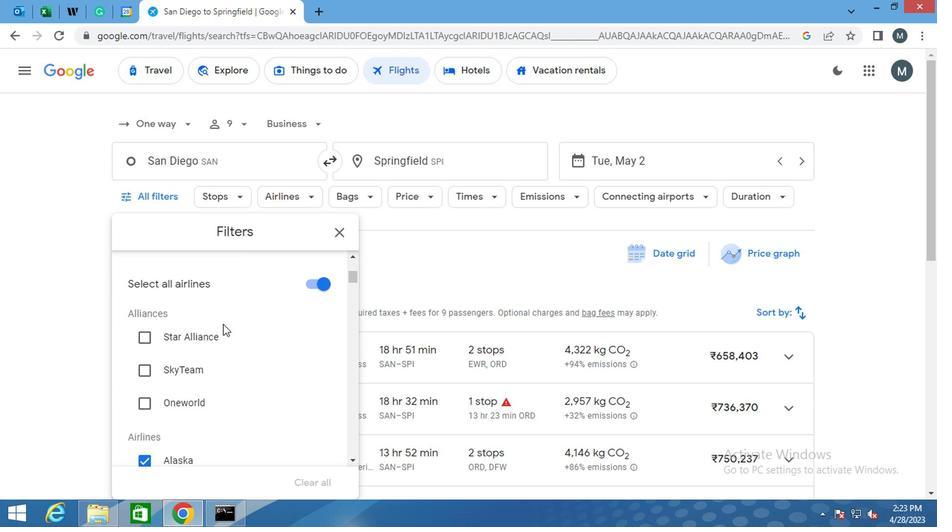 
Action: Mouse moved to (220, 326)
Screenshot: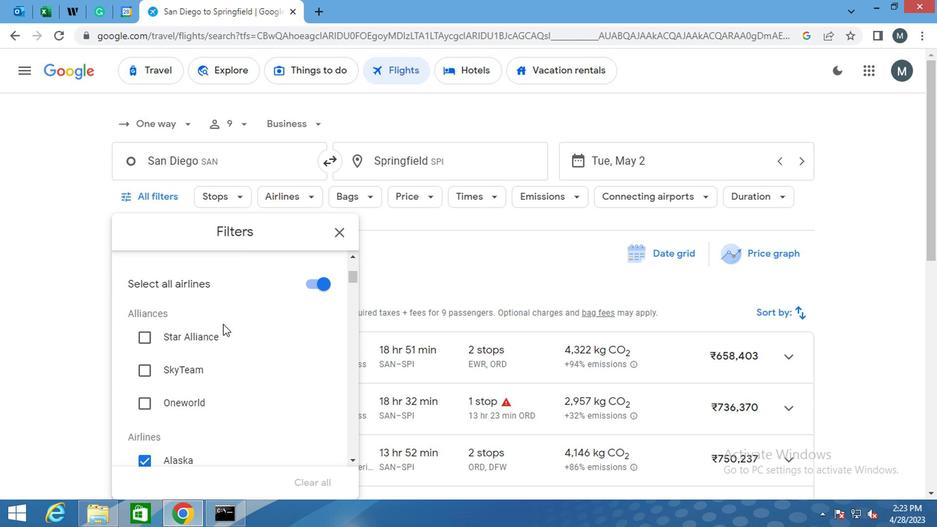 
Action: Mouse scrolled (220, 325) with delta (0, 0)
Screenshot: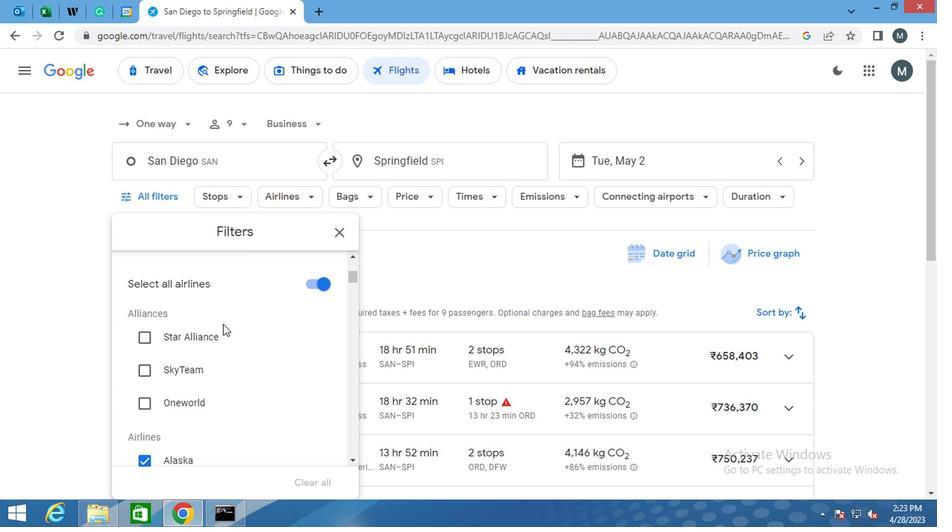 
Action: Mouse moved to (222, 335)
Screenshot: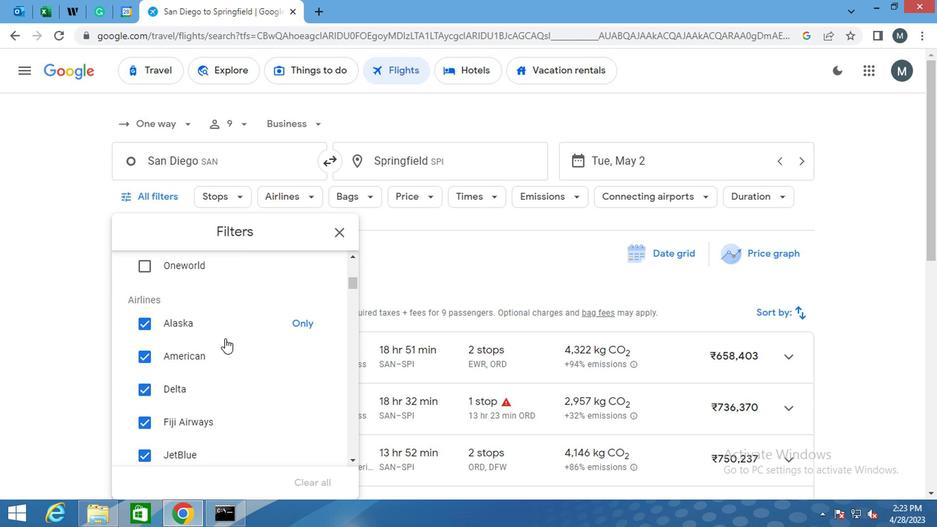 
Action: Mouse scrolled (222, 335) with delta (0, 0)
Screenshot: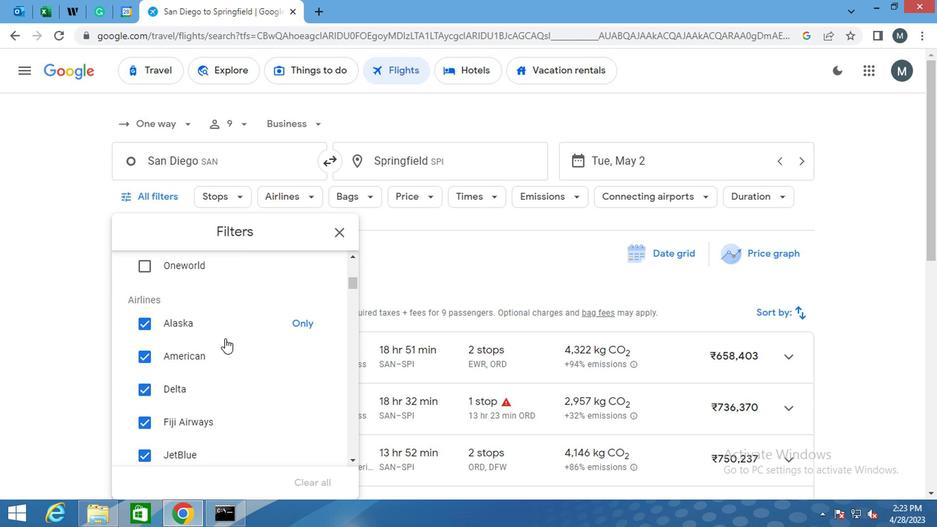 
Action: Mouse moved to (223, 335)
Screenshot: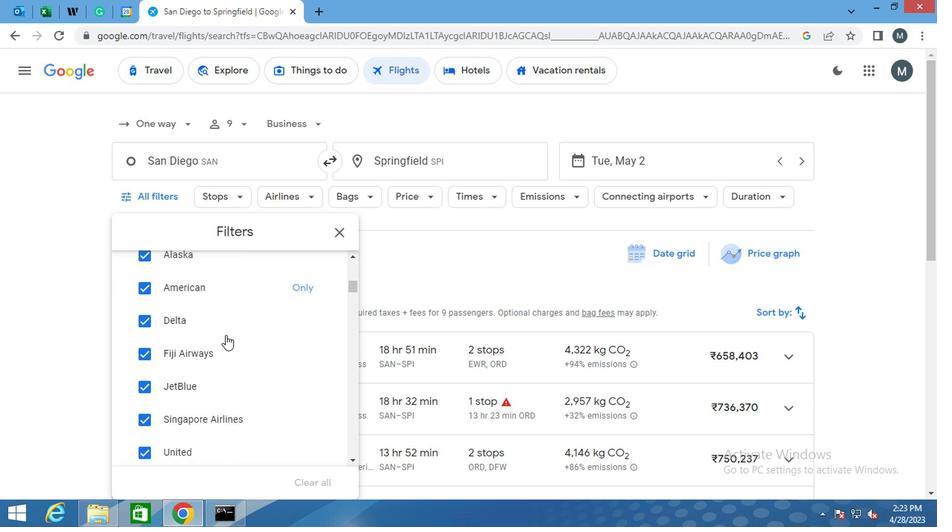 
Action: Mouse scrolled (223, 334) with delta (0, 0)
Screenshot: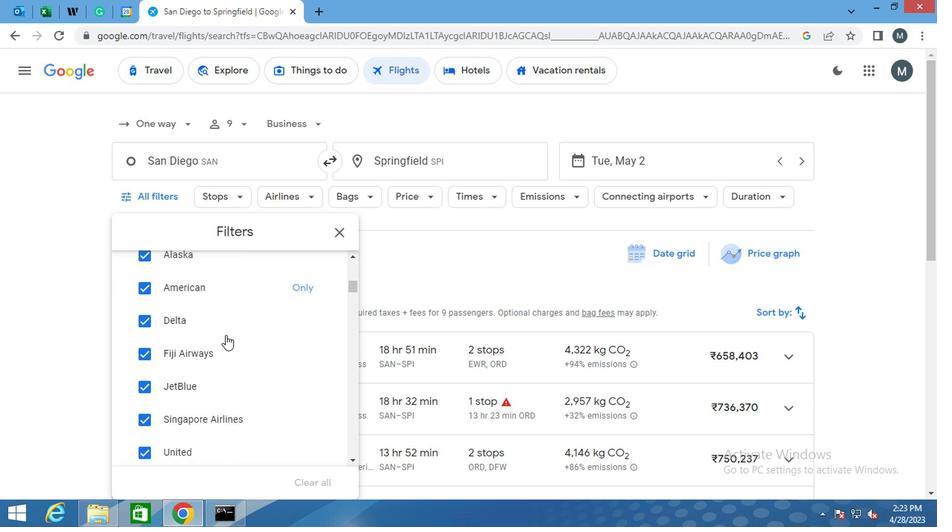 
Action: Mouse moved to (201, 335)
Screenshot: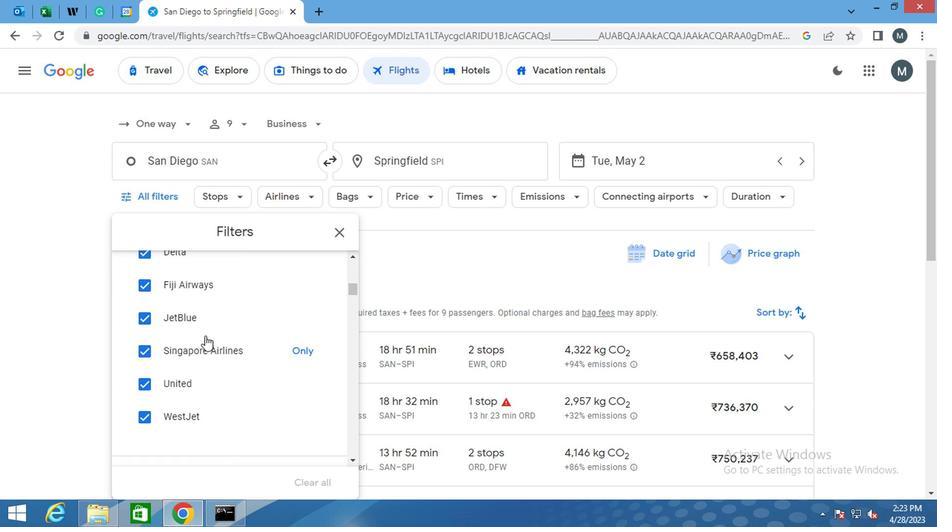
Action: Mouse scrolled (201, 334) with delta (0, 0)
Screenshot: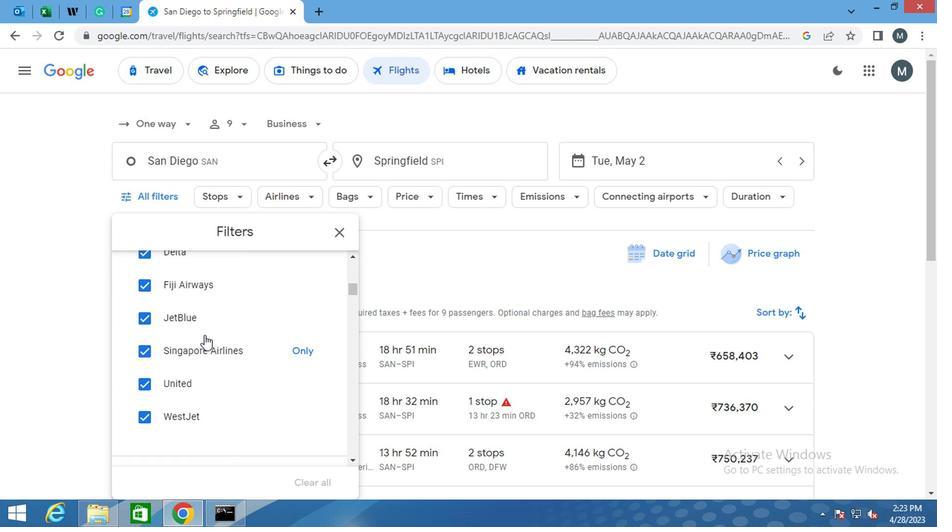 
Action: Mouse scrolled (201, 334) with delta (0, 0)
Screenshot: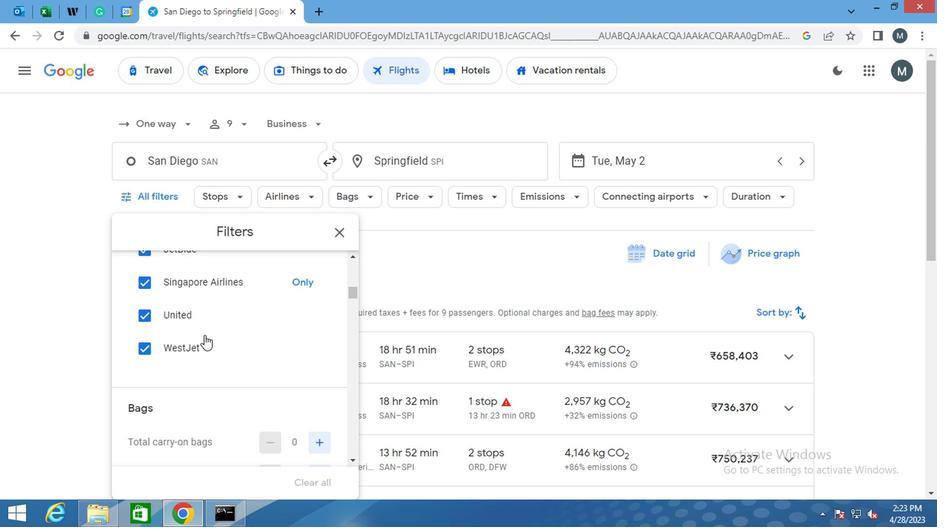 
Action: Mouse moved to (202, 332)
Screenshot: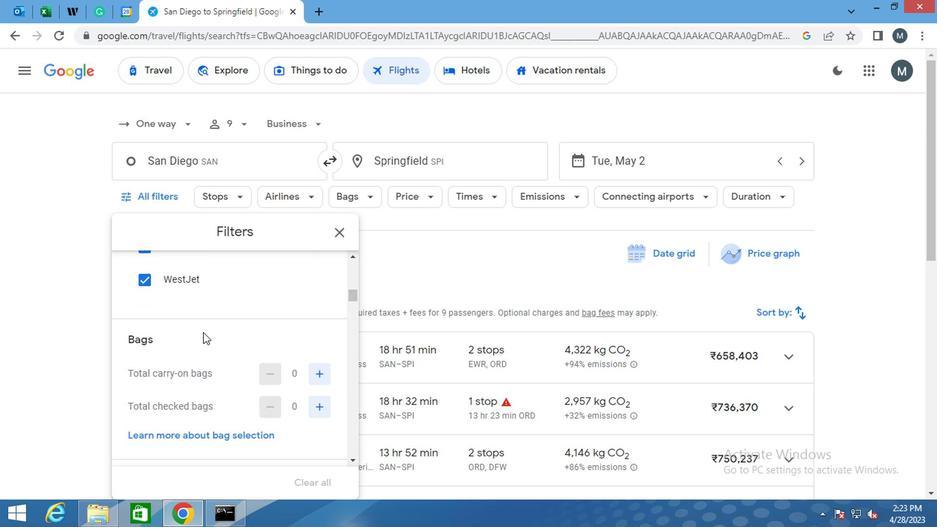 
Action: Mouse scrolled (202, 331) with delta (0, 0)
Screenshot: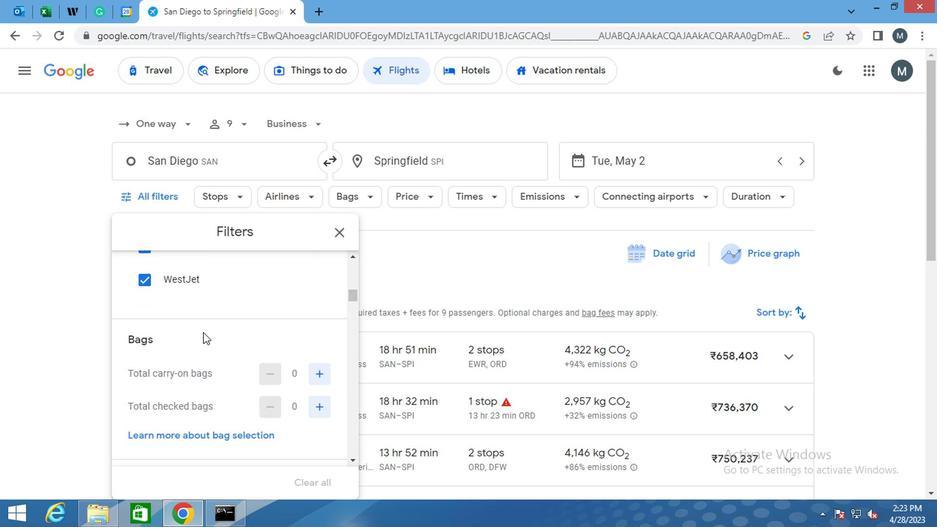 
Action: Mouse moved to (319, 303)
Screenshot: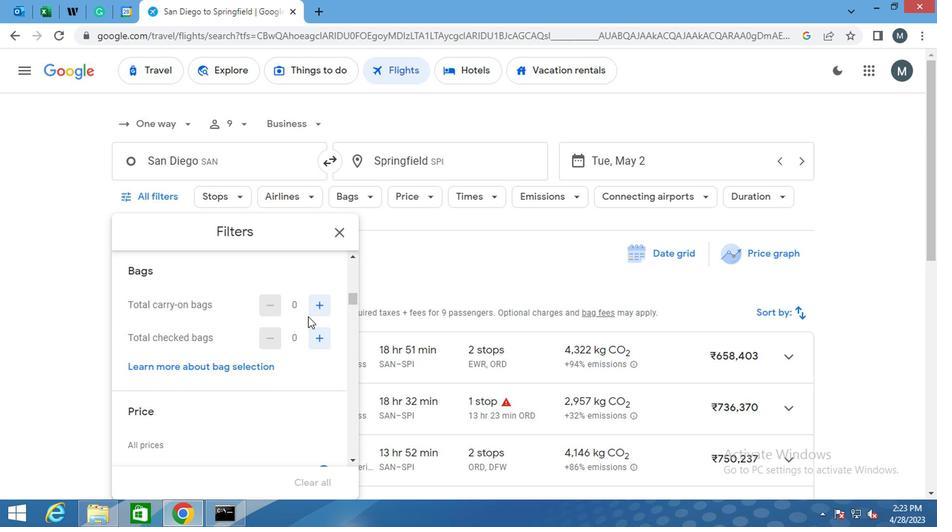 
Action: Mouse pressed left at (319, 303)
Screenshot: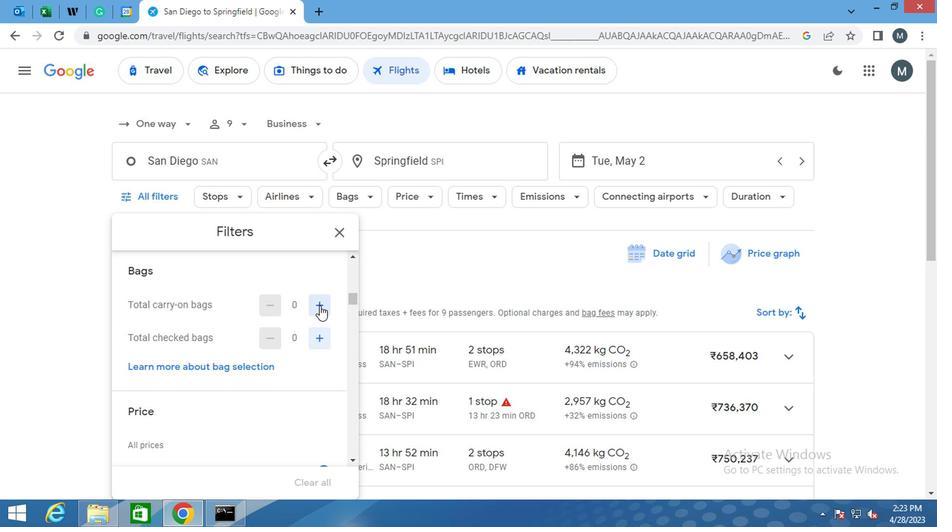 
Action: Mouse pressed left at (319, 303)
Screenshot: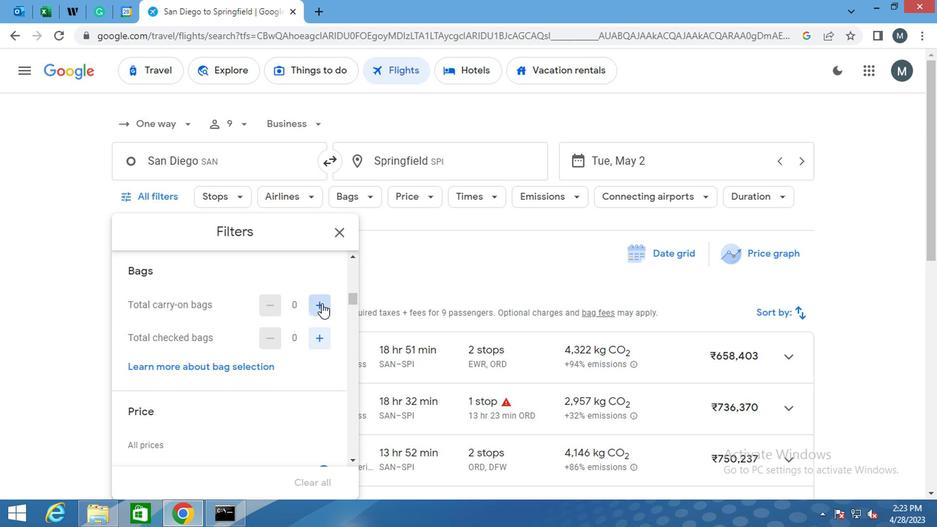 
Action: Mouse moved to (179, 331)
Screenshot: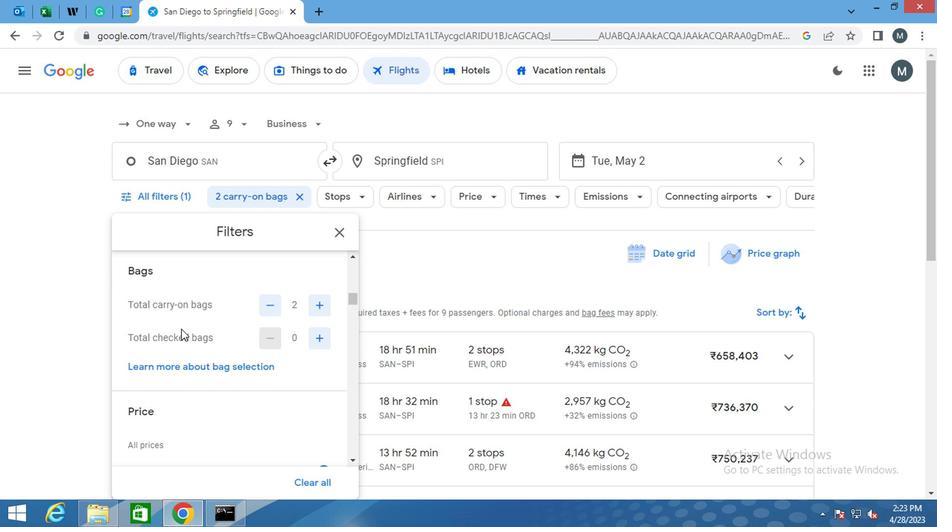 
Action: Mouse scrolled (179, 330) with delta (0, 0)
Screenshot: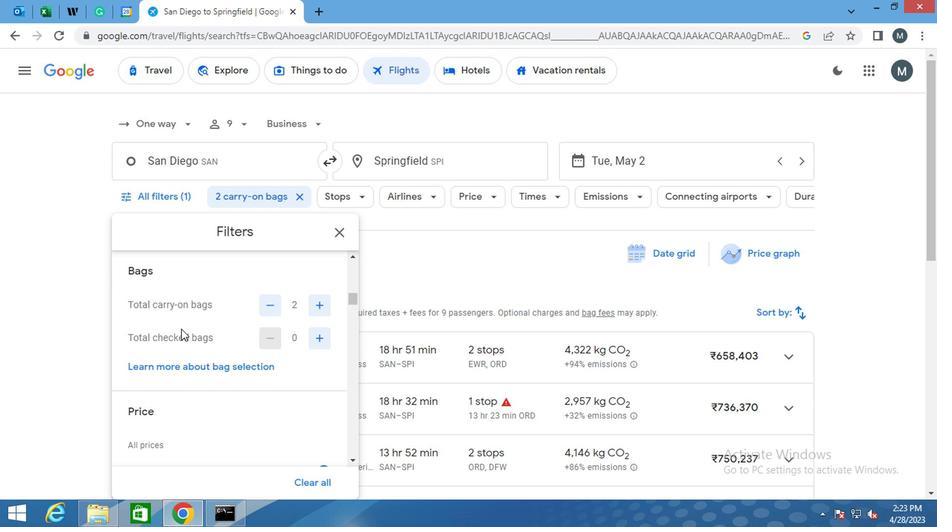 
Action: Mouse moved to (183, 341)
Screenshot: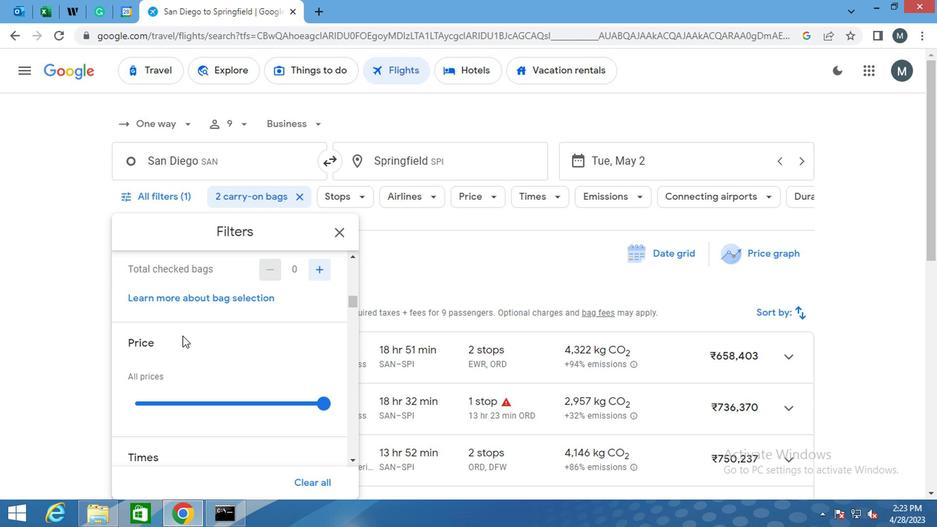 
Action: Mouse scrolled (183, 340) with delta (0, 0)
Screenshot: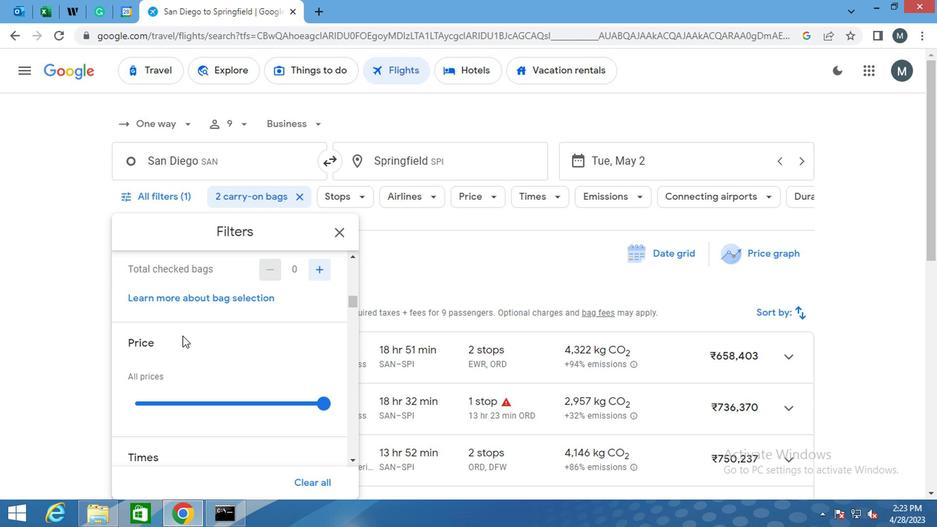 
Action: Mouse moved to (186, 335)
Screenshot: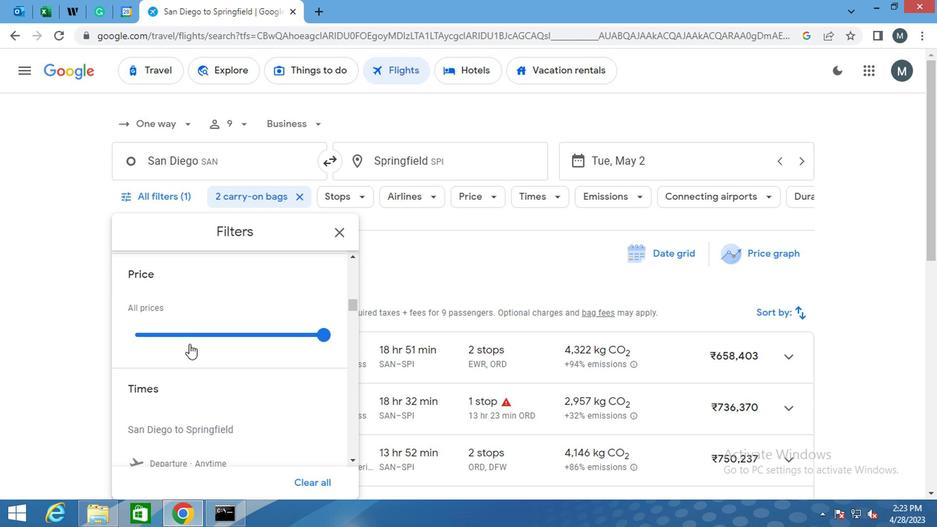 
Action: Mouse pressed left at (186, 335)
Screenshot: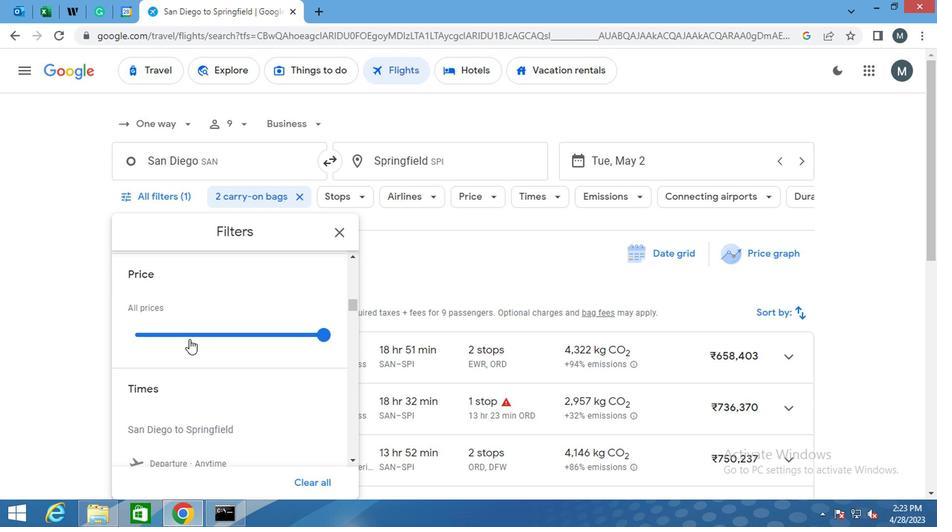 
Action: Mouse moved to (185, 335)
Screenshot: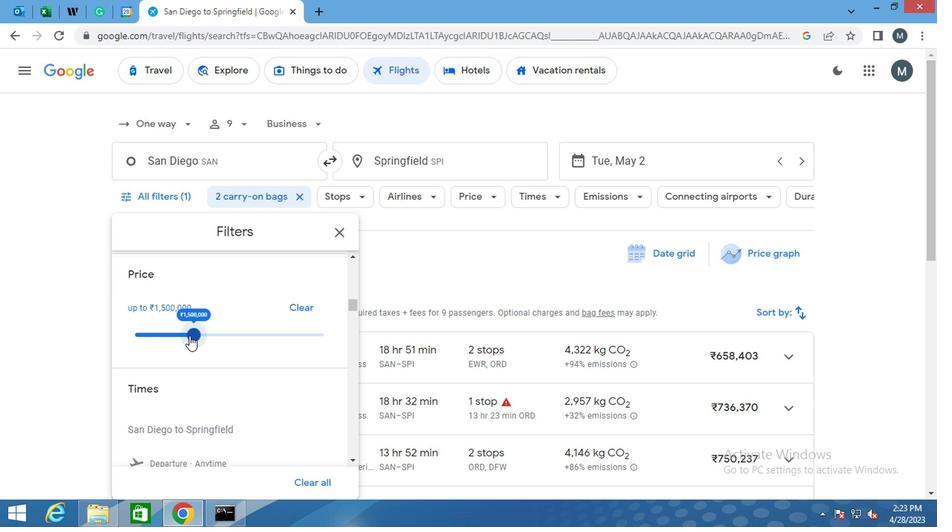 
Action: Mouse pressed left at (185, 335)
Screenshot: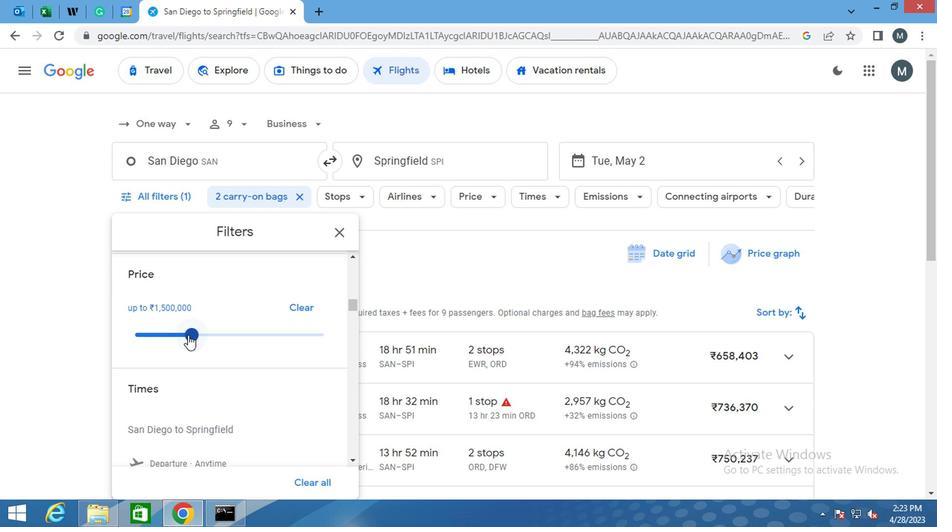 
Action: Mouse moved to (183, 334)
Screenshot: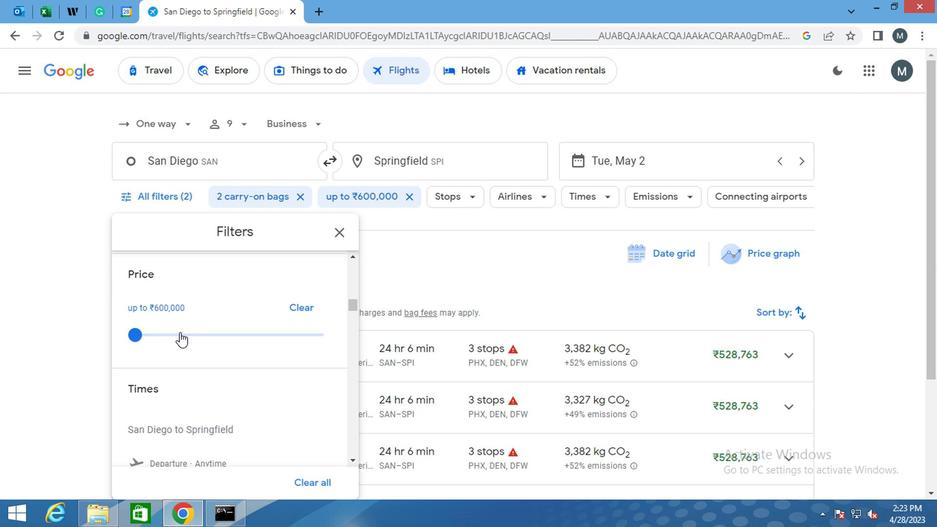 
Action: Mouse scrolled (183, 333) with delta (0, 0)
Screenshot: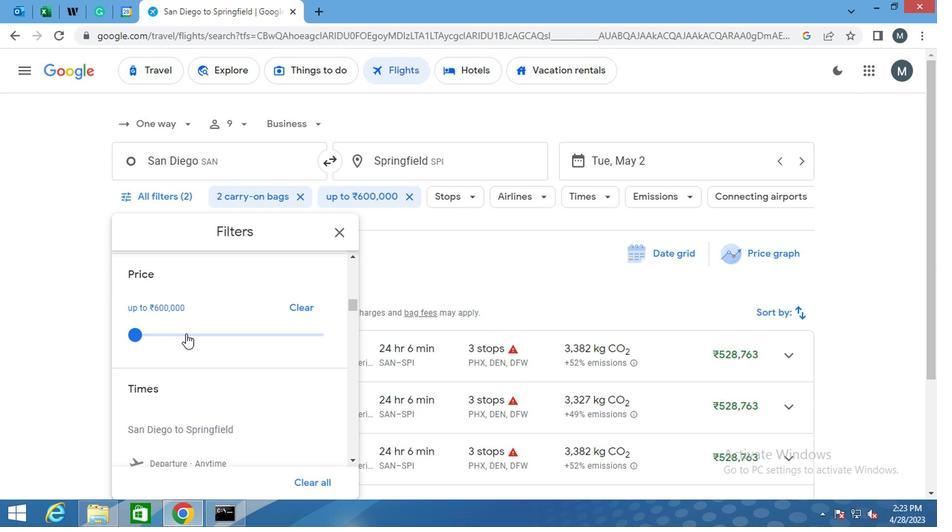 
Action: Mouse moved to (181, 343)
Screenshot: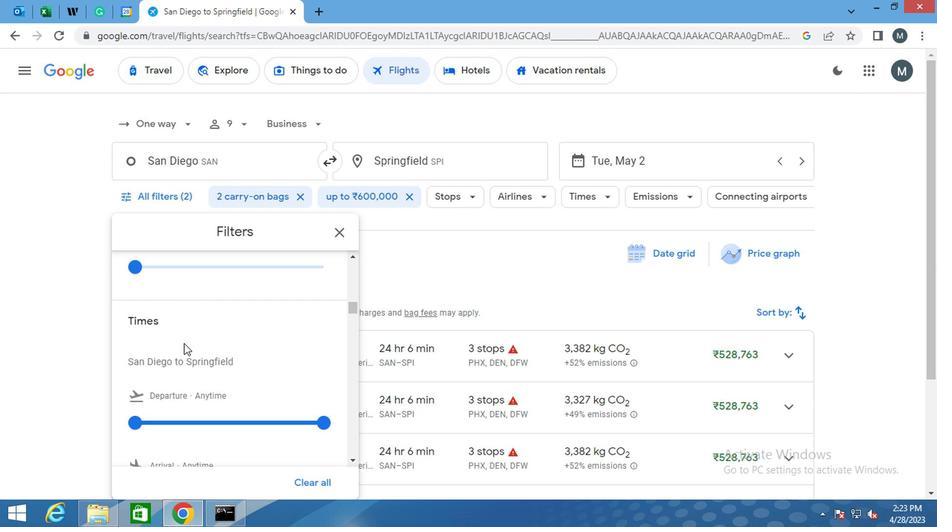 
Action: Mouse scrolled (181, 342) with delta (0, 0)
Screenshot: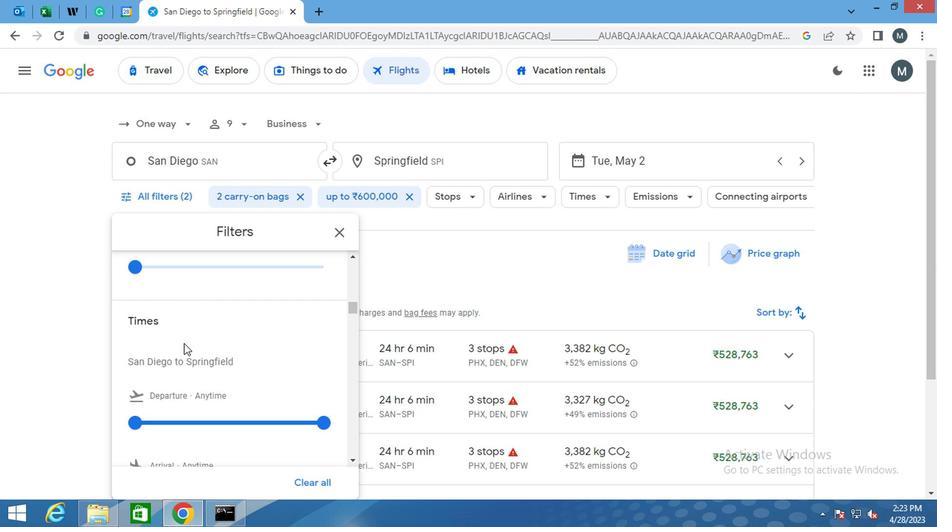 
Action: Mouse moved to (181, 350)
Screenshot: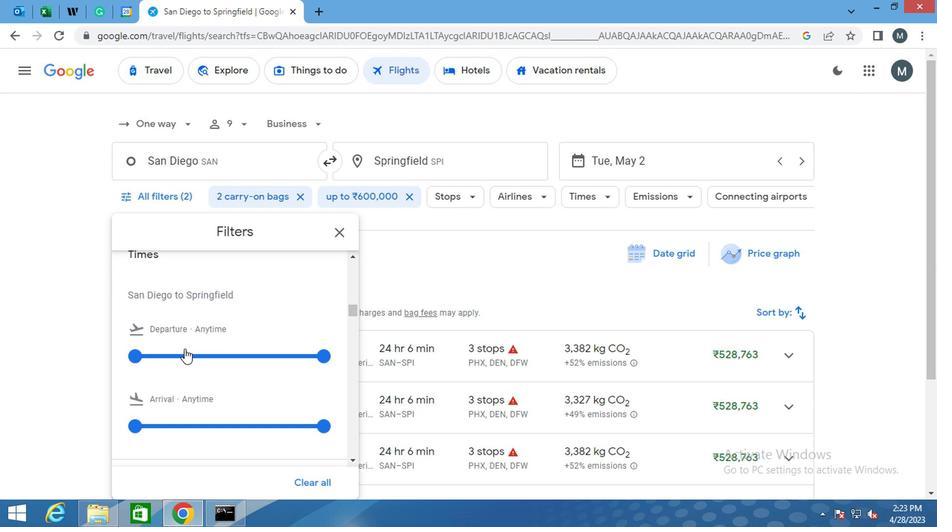 
Action: Mouse pressed left at (181, 350)
Screenshot: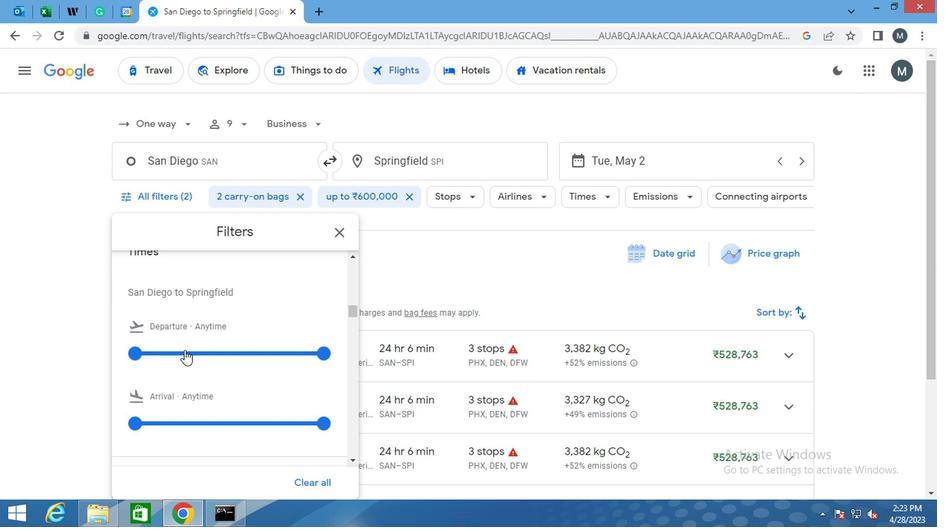 
Action: Mouse moved to (196, 349)
Screenshot: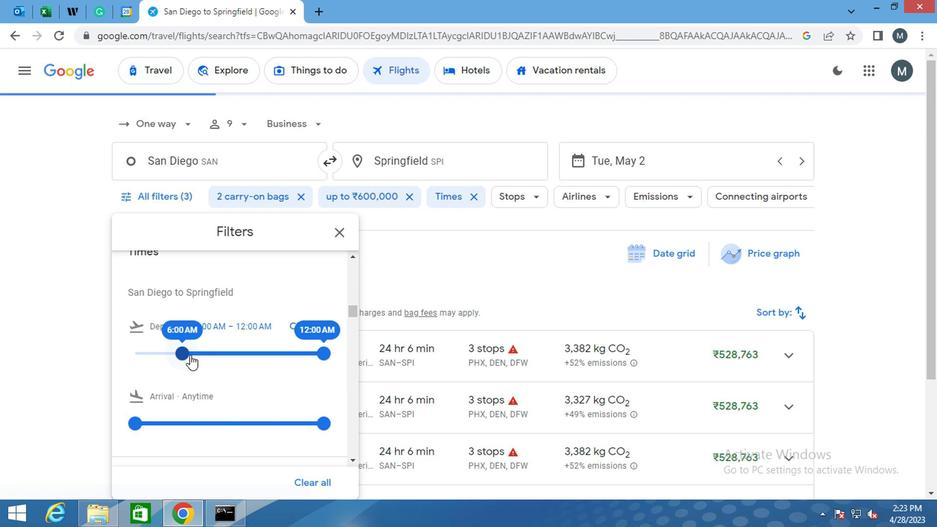 
Action: Mouse pressed left at (196, 349)
Screenshot: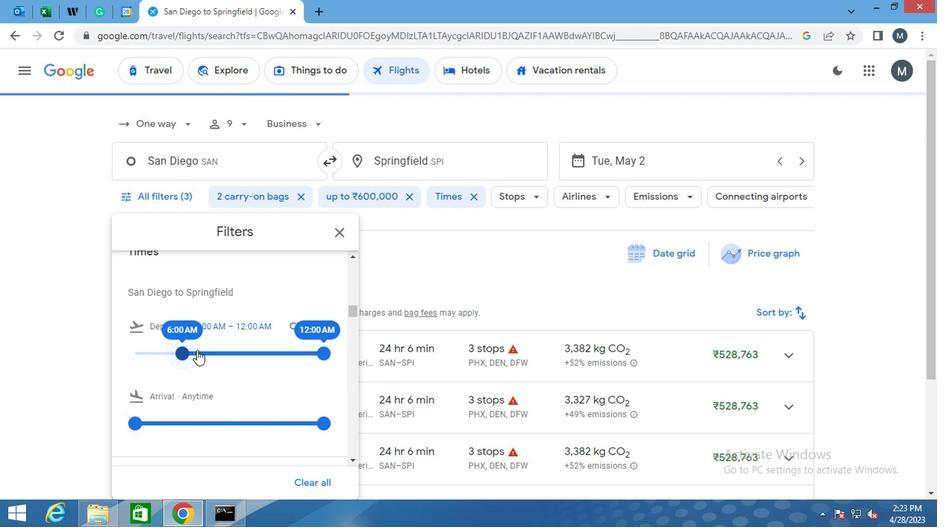 
Action: Mouse moved to (207, 352)
Screenshot: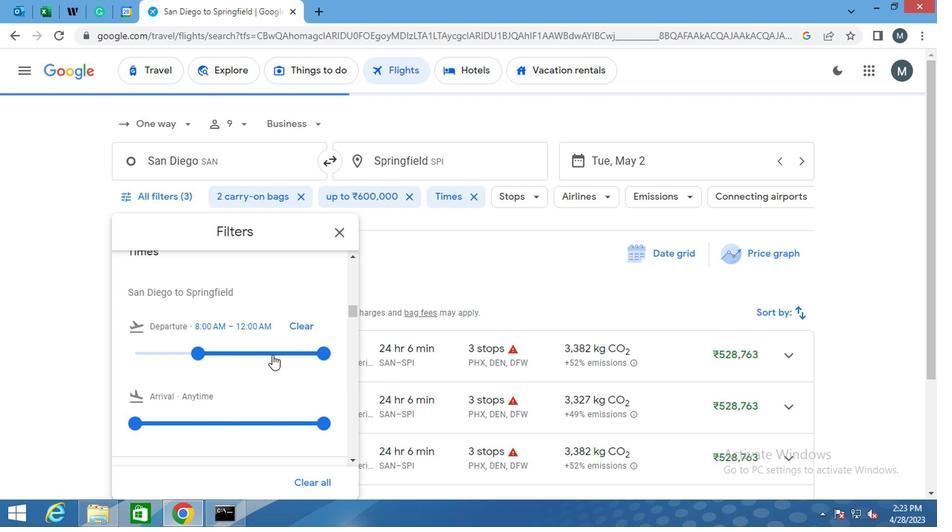 
Action: Mouse pressed left at (207, 352)
Screenshot: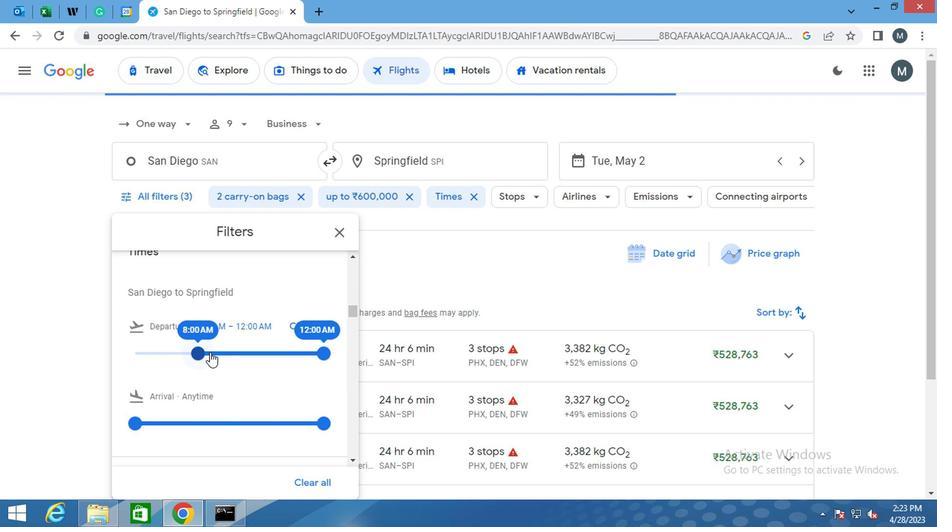 
Action: Mouse moved to (313, 353)
Screenshot: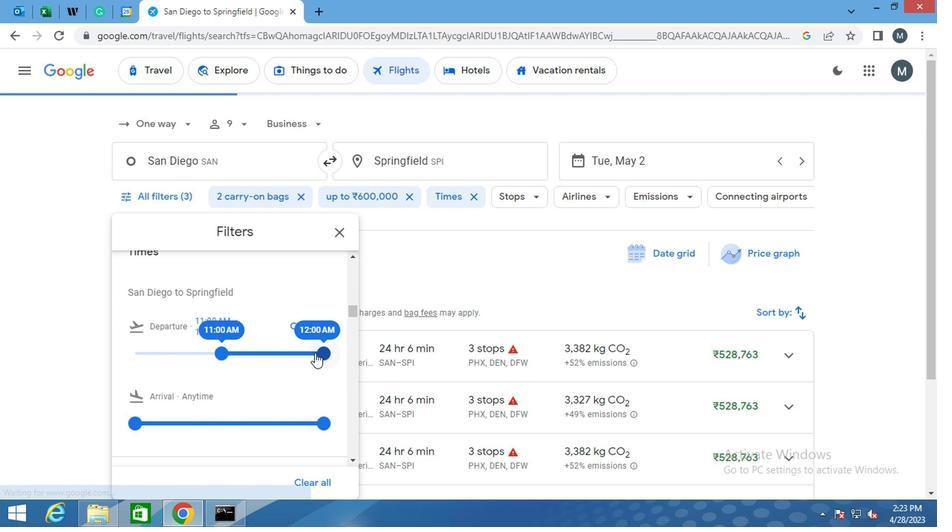 
Action: Mouse pressed left at (313, 353)
Screenshot: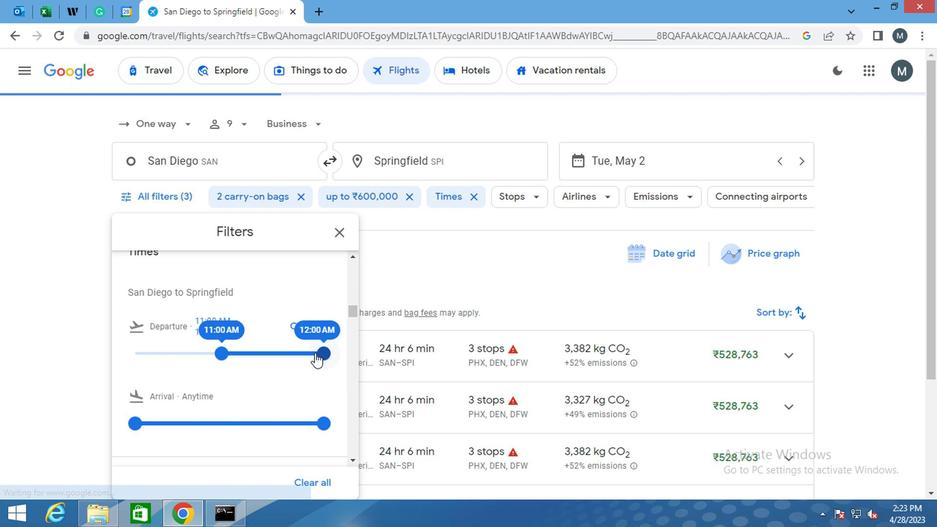 
Action: Mouse moved to (212, 362)
Screenshot: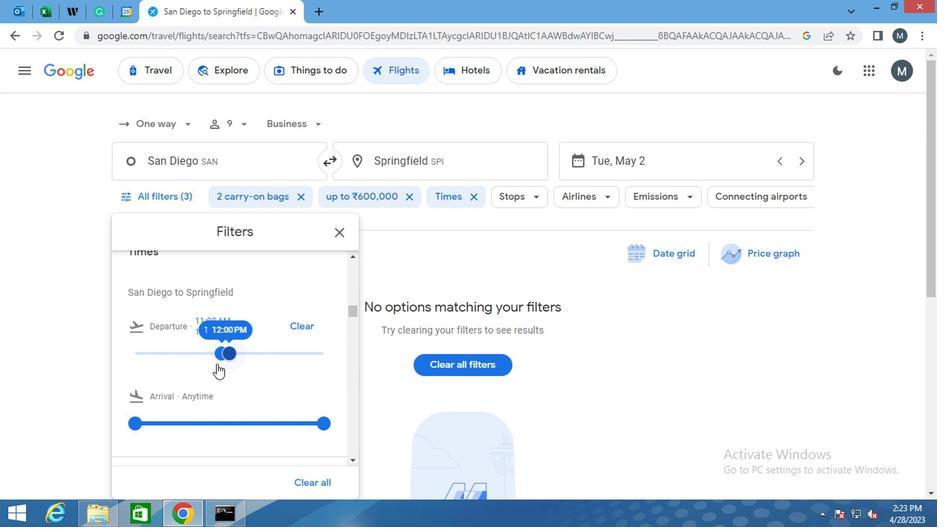 
Action: Mouse scrolled (212, 361) with delta (0, 0)
Screenshot: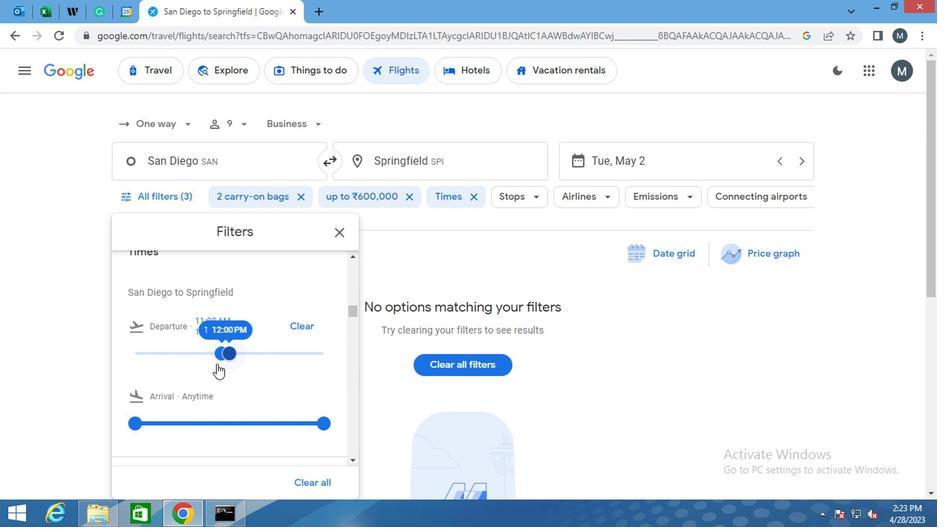 
Action: Mouse scrolled (212, 361) with delta (0, 0)
Screenshot: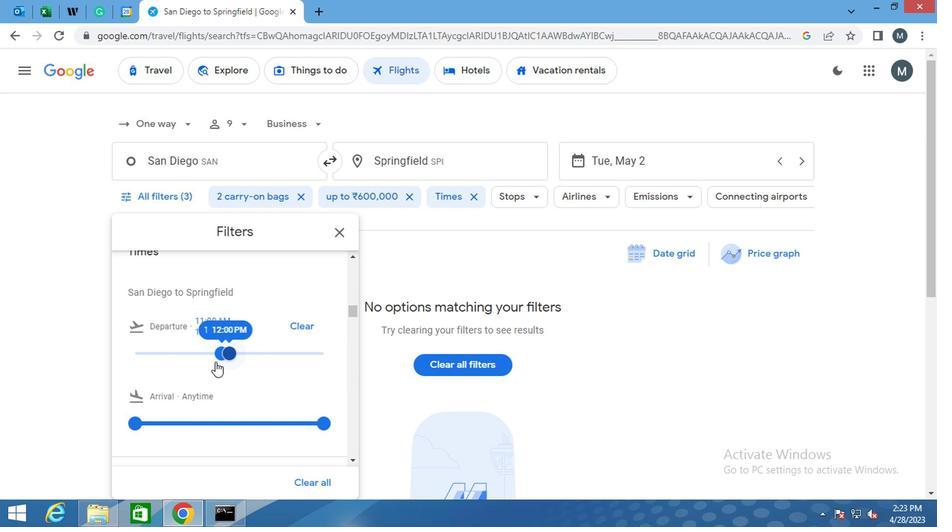 
Action: Mouse scrolled (212, 361) with delta (0, 0)
Screenshot: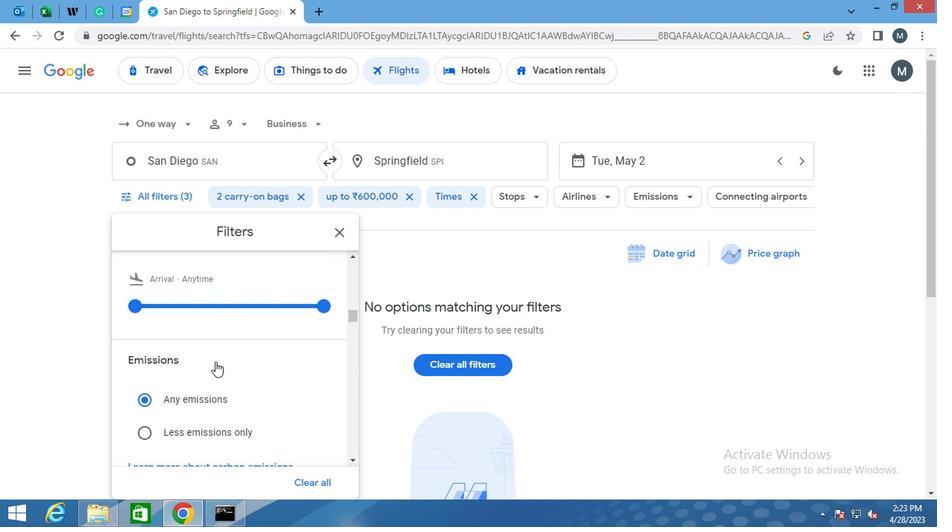
Action: Mouse moved to (346, 231)
Screenshot: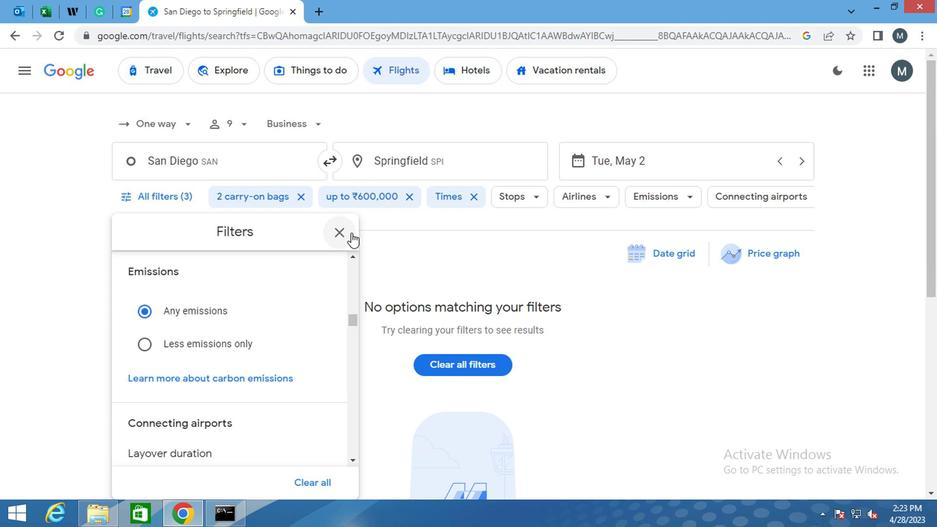 
Action: Mouse pressed left at (346, 231)
Screenshot: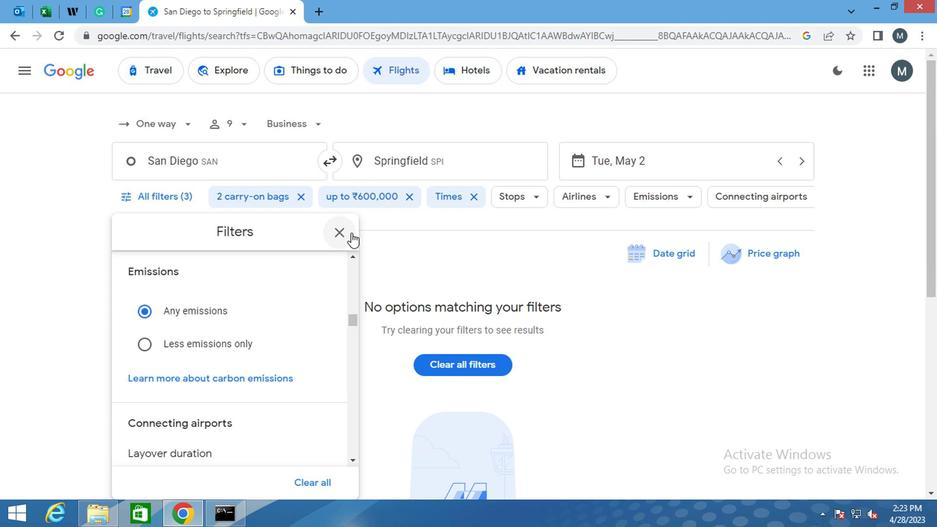 
Action: Mouse moved to (337, 240)
Screenshot: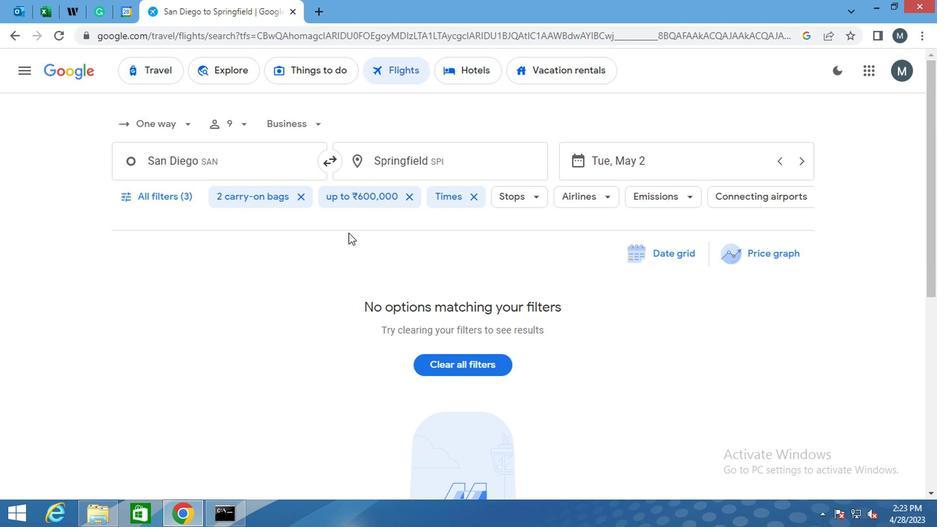 
